 Task: Create new Company, with domain: 'yamaha.com' and type: 'Prospect'. Add new contact for this company, with mail Id: 'Michael34Kapoor@yamaha.com', First Name: Michael, Last name:  Kapoor, Job Title: 'Customer Service Representative', Phone Number: '(408) 555-8904'. Change life cycle stage to  Lead and lead status to  Open. Logged in from softage.1@softage.net
Action: Mouse moved to (95, 63)
Screenshot: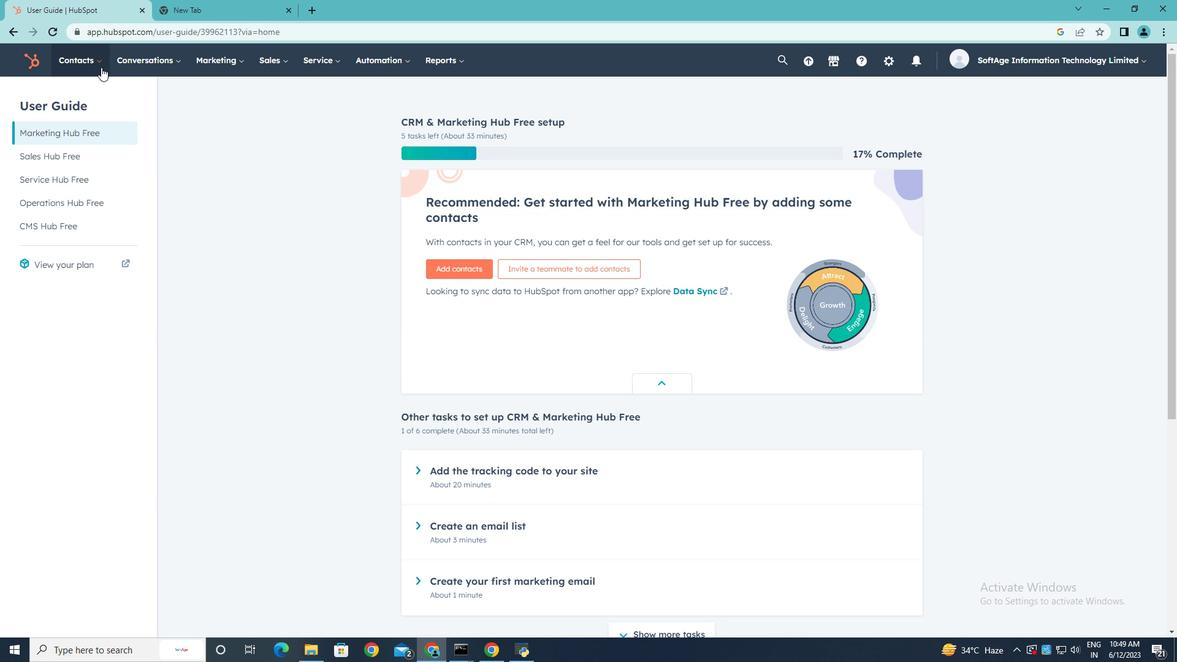 
Action: Mouse pressed left at (95, 63)
Screenshot: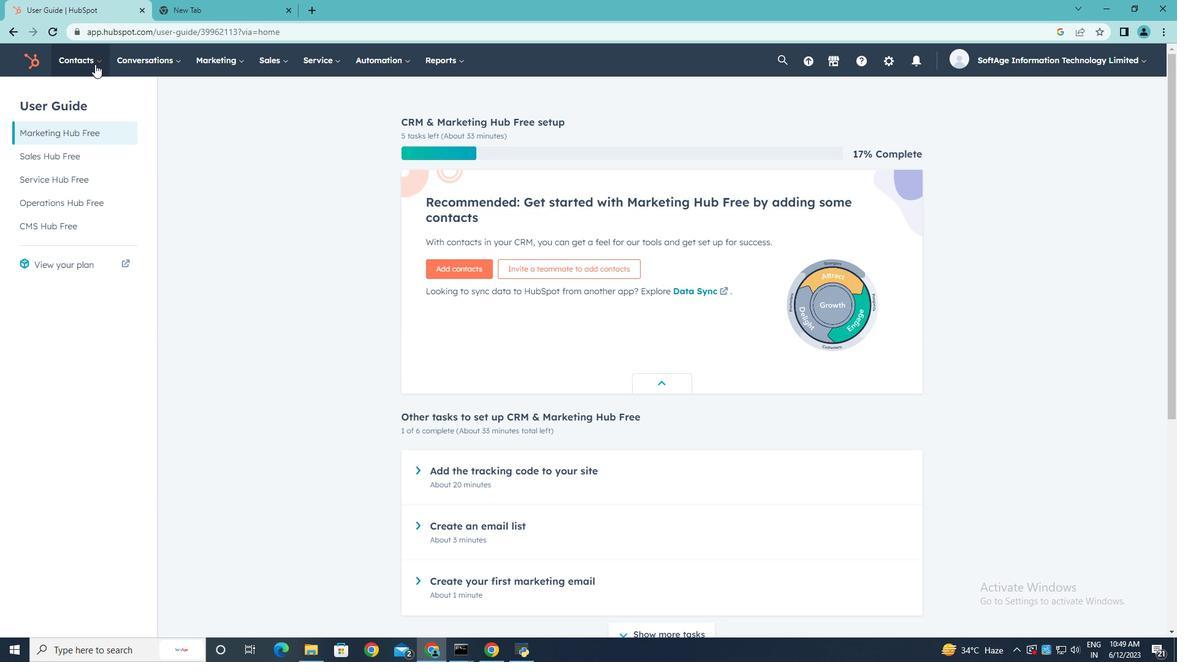 
Action: Mouse moved to (104, 121)
Screenshot: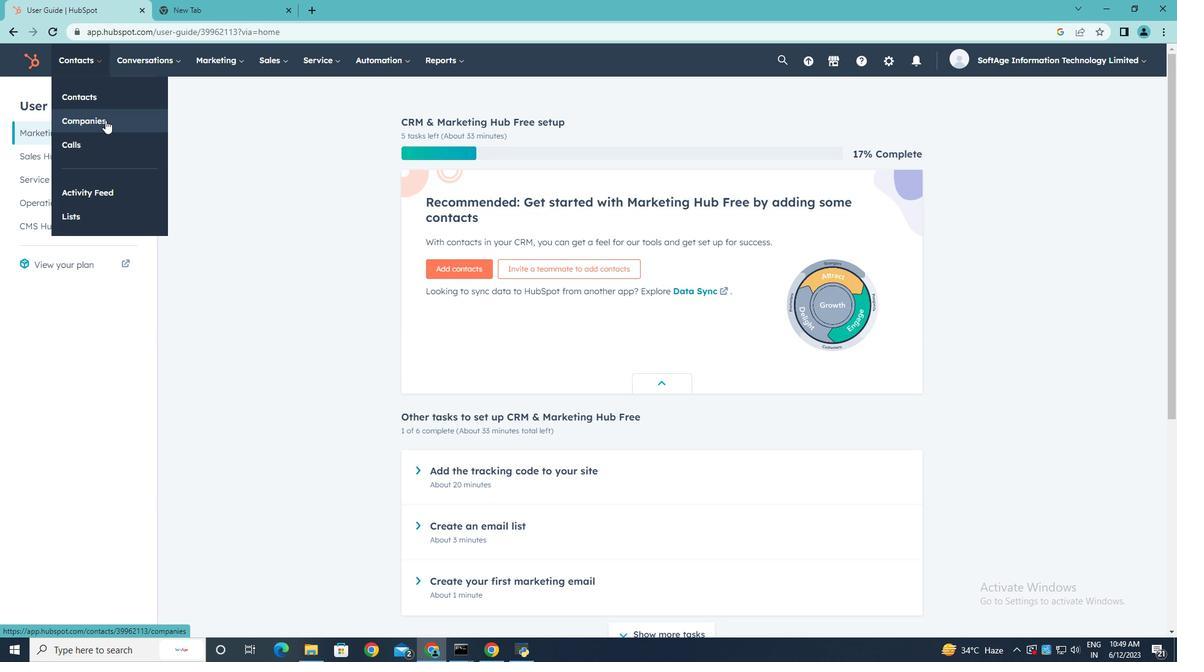 
Action: Mouse pressed left at (104, 121)
Screenshot: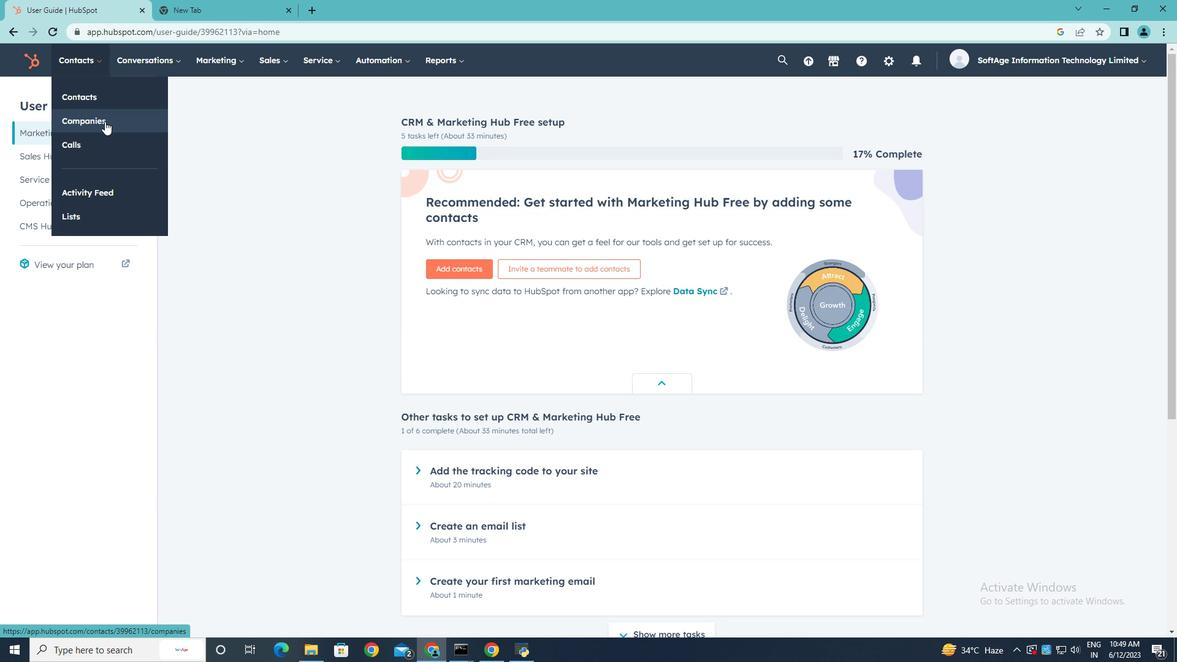 
Action: Mouse moved to (1113, 102)
Screenshot: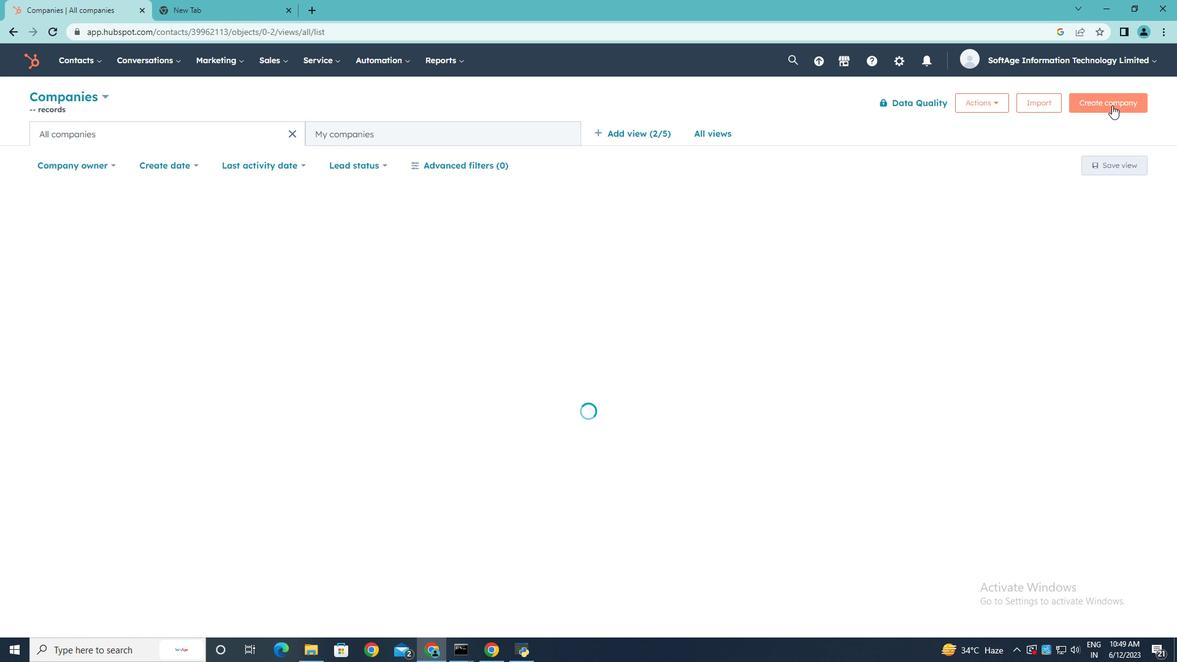 
Action: Mouse pressed left at (1113, 102)
Screenshot: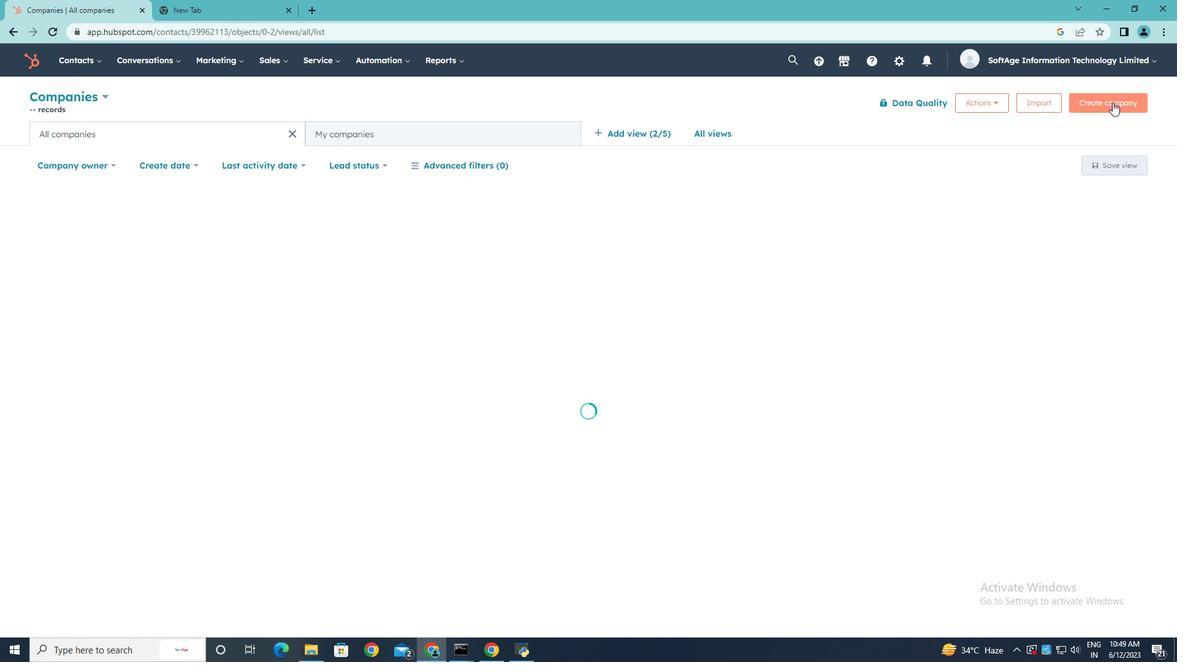 
Action: Mouse moved to (885, 155)
Screenshot: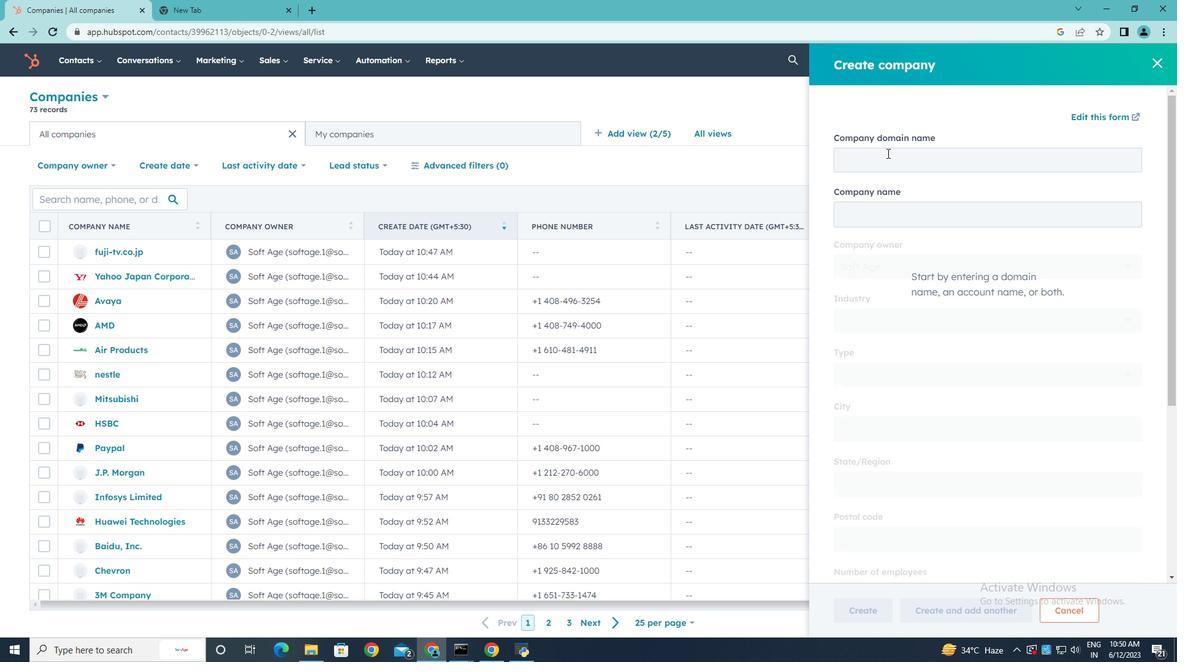 
Action: Mouse pressed left at (885, 155)
Screenshot: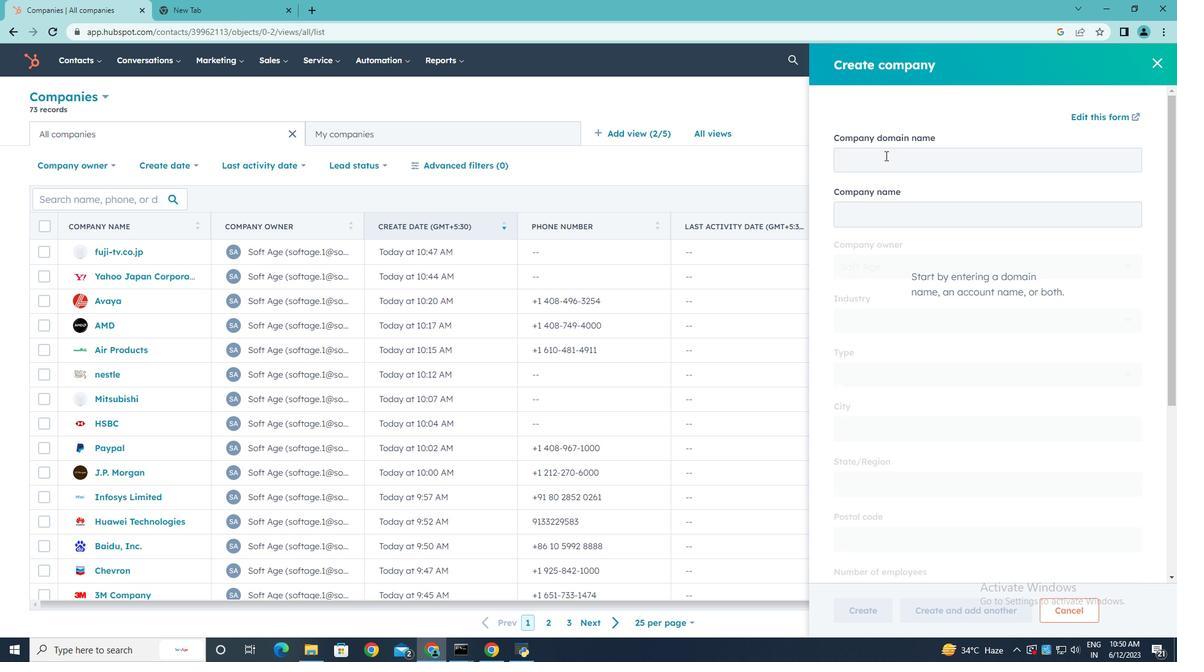 
Action: Key pressed yamaha.com
Screenshot: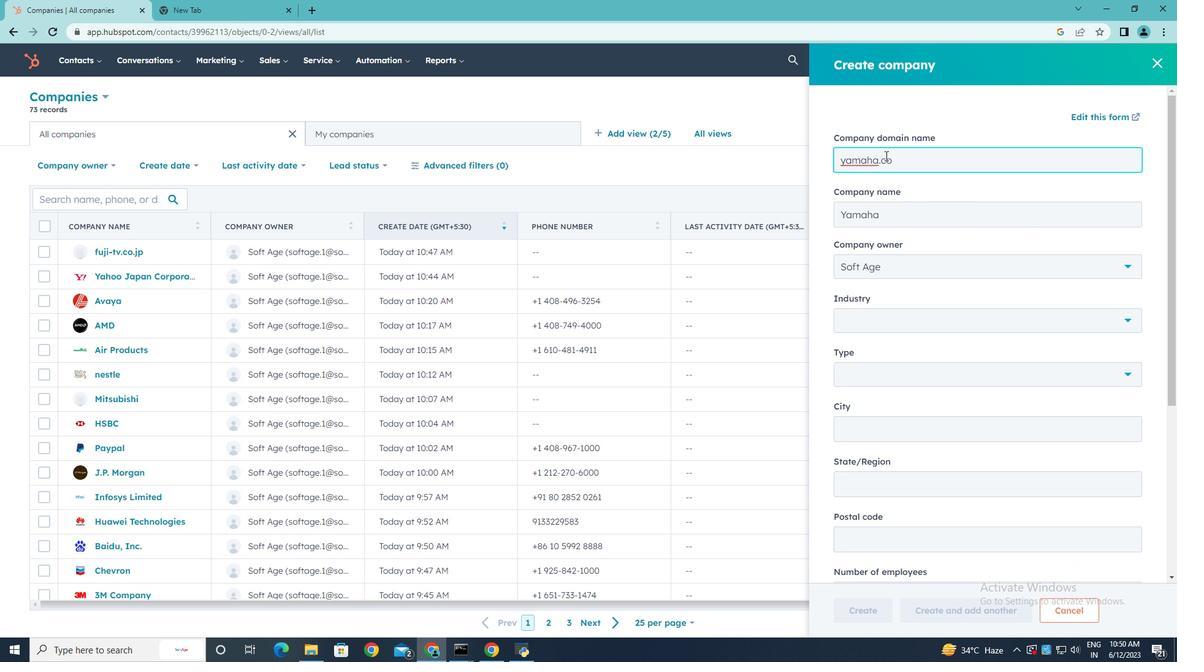 
Action: Mouse moved to (1049, 333)
Screenshot: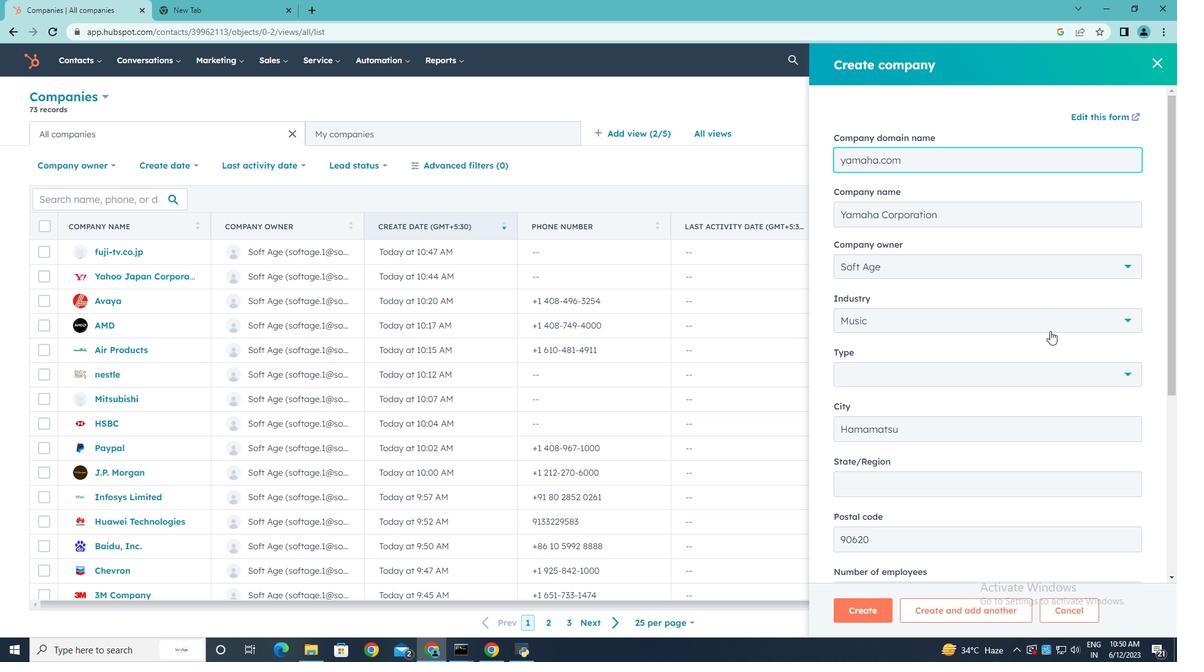
Action: Mouse scrolled (1049, 333) with delta (0, 0)
Screenshot: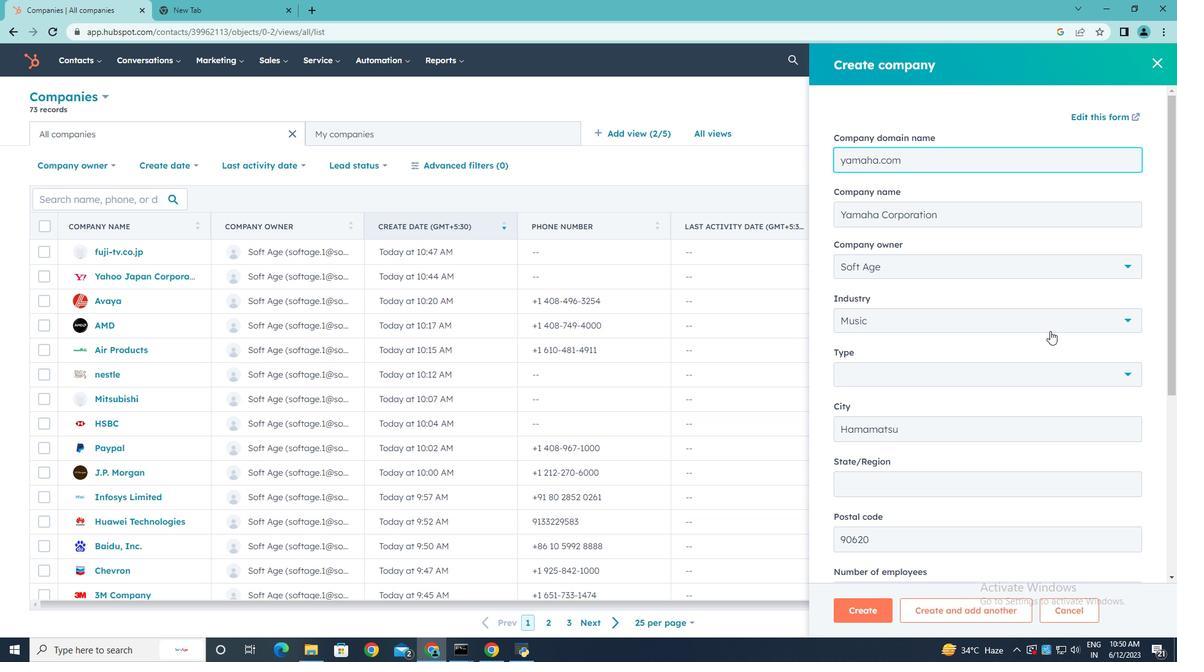 
Action: Mouse scrolled (1049, 333) with delta (0, 0)
Screenshot: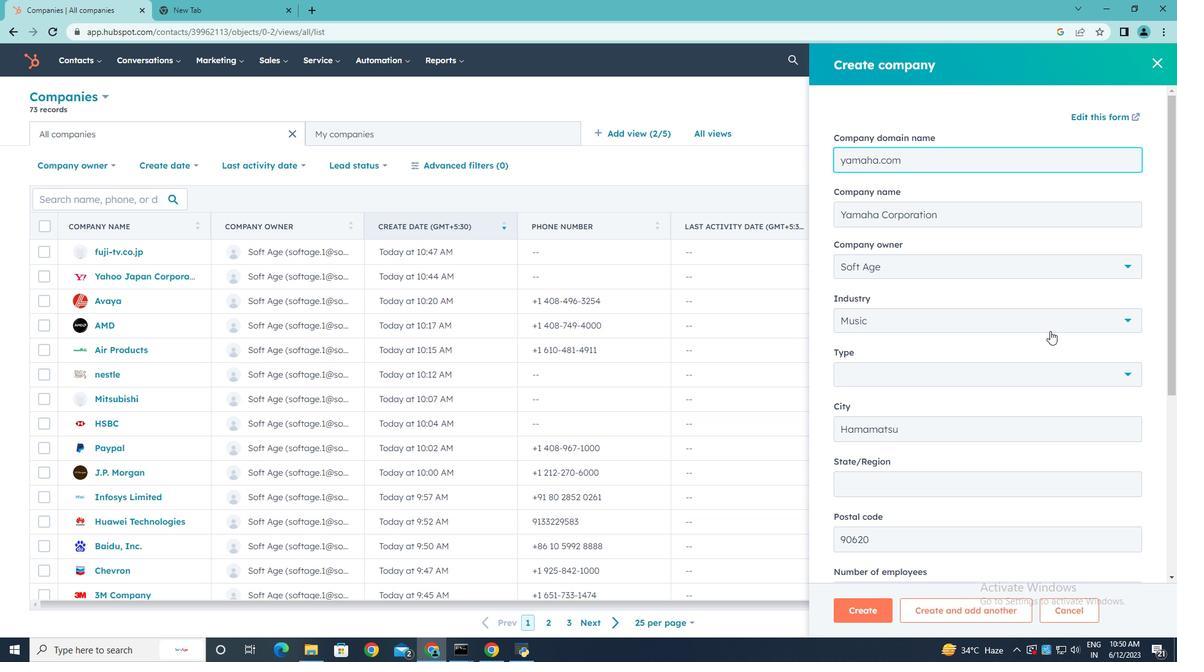 
Action: Mouse moved to (1127, 255)
Screenshot: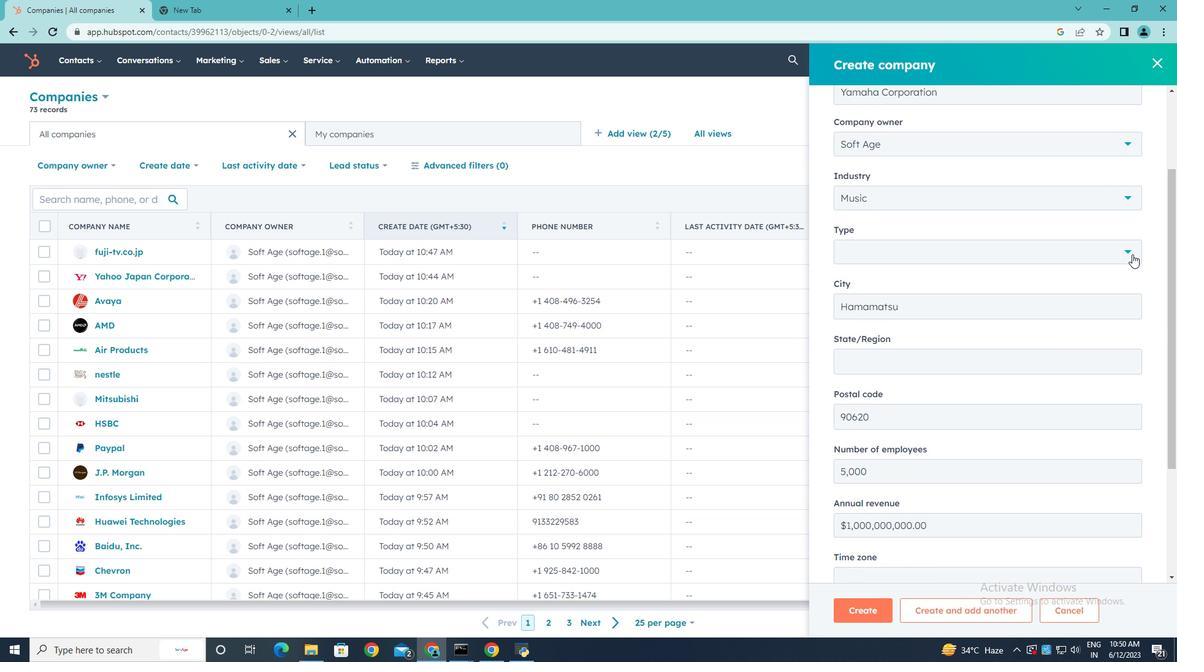 
Action: Mouse pressed left at (1127, 255)
Screenshot: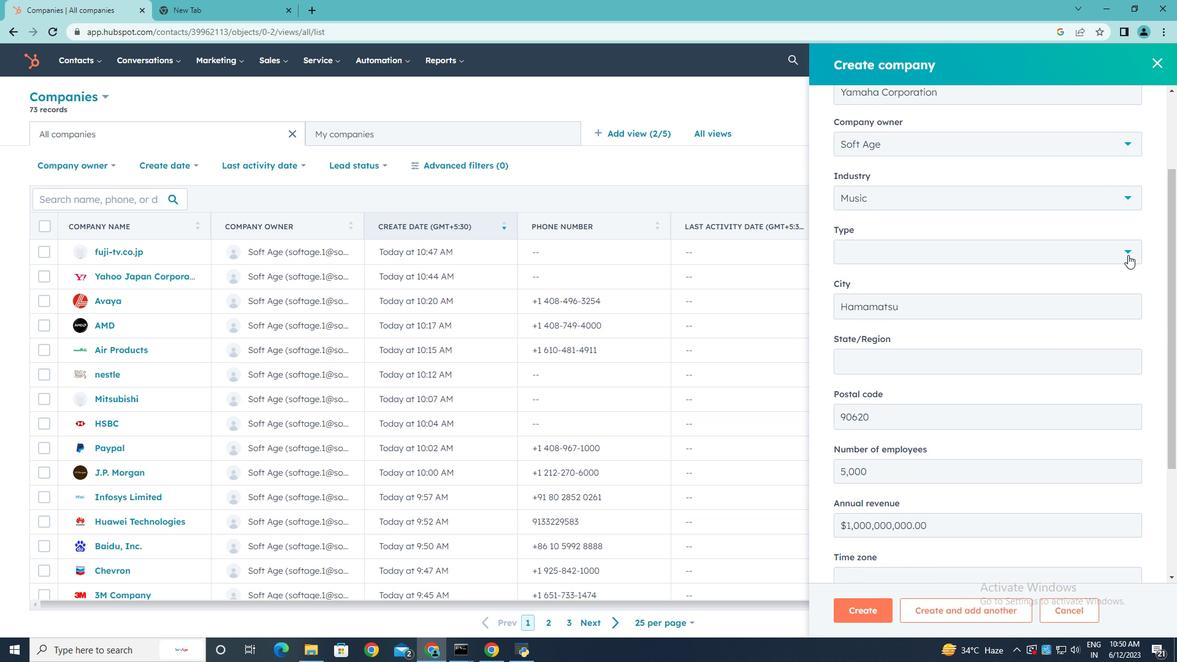
Action: Mouse moved to (1048, 309)
Screenshot: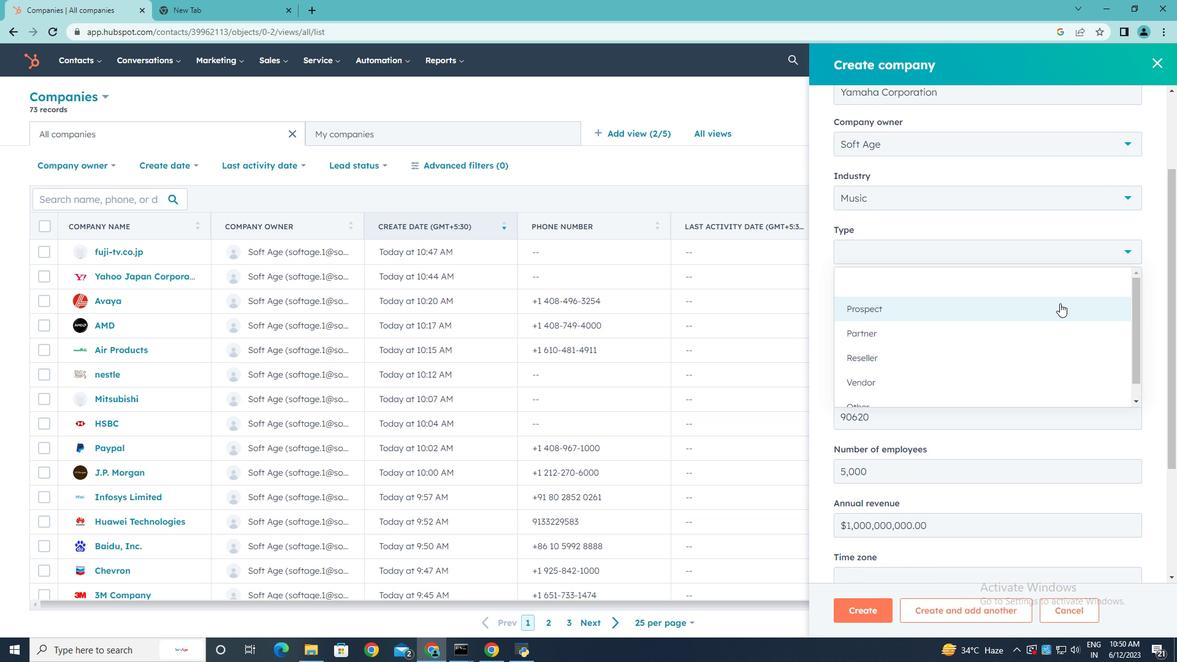 
Action: Mouse pressed left at (1048, 309)
Screenshot: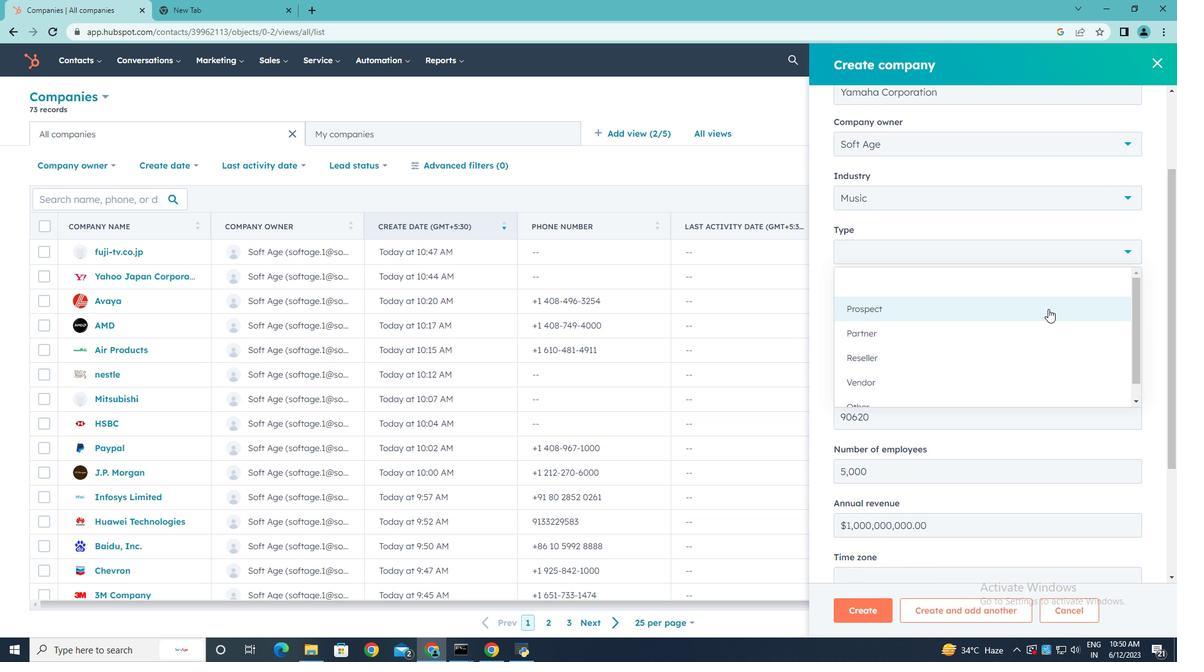 
Action: Mouse scrolled (1048, 308) with delta (0, 0)
Screenshot: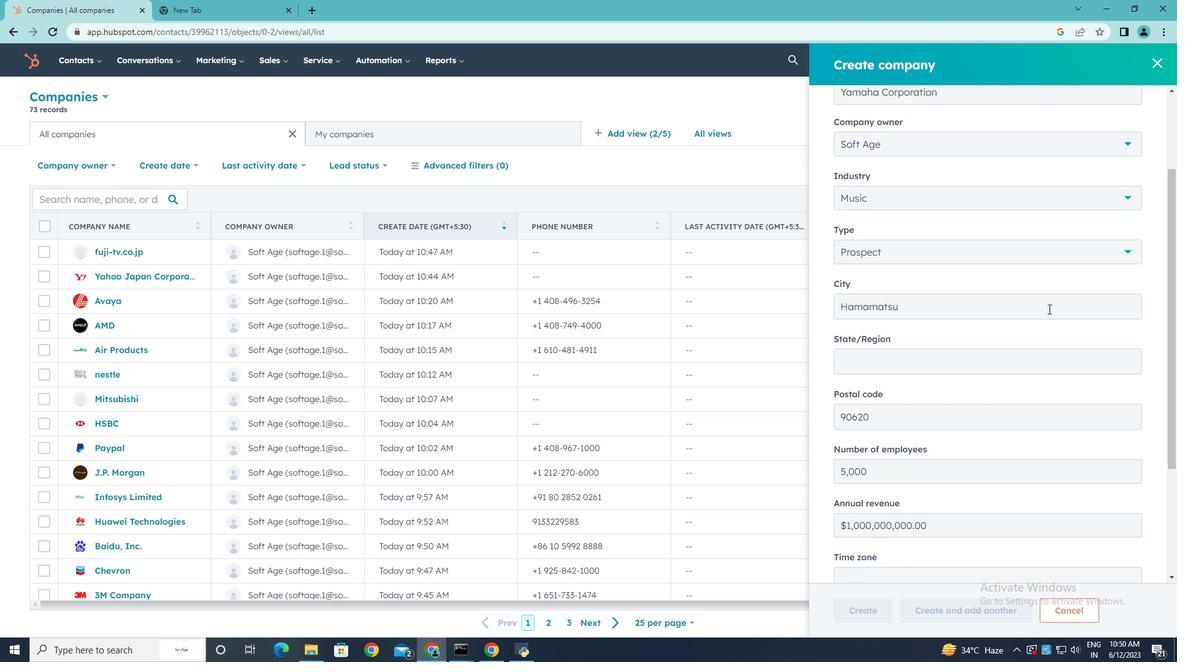 
Action: Mouse scrolled (1048, 308) with delta (0, 0)
Screenshot: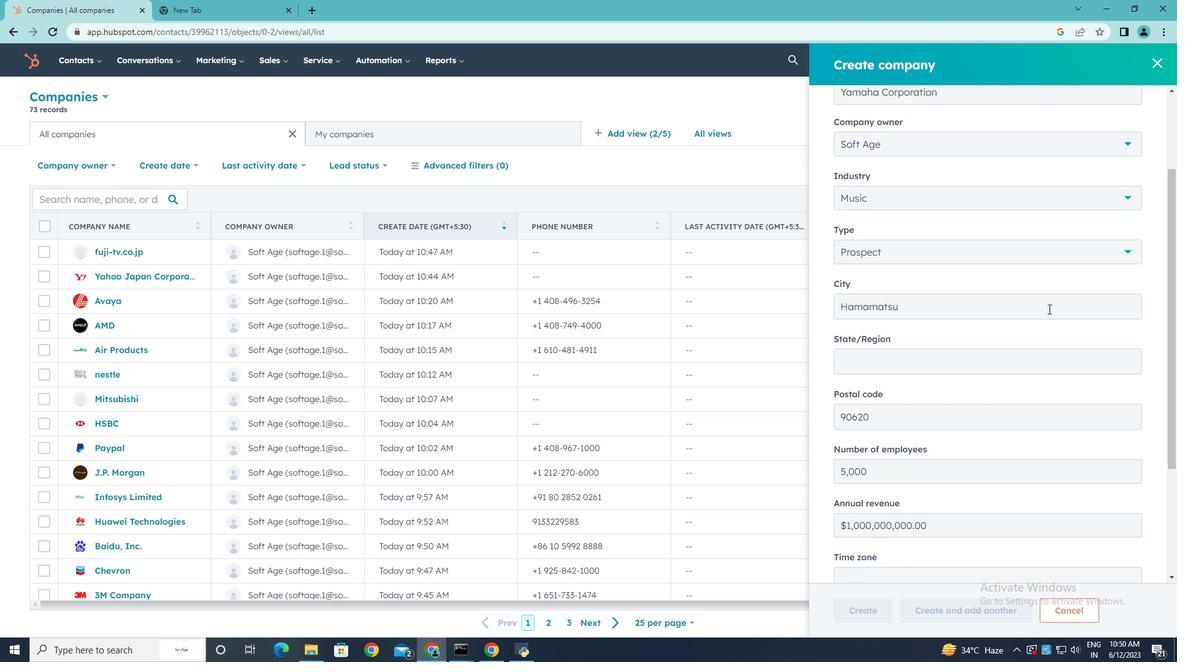
Action: Mouse scrolled (1048, 308) with delta (0, 0)
Screenshot: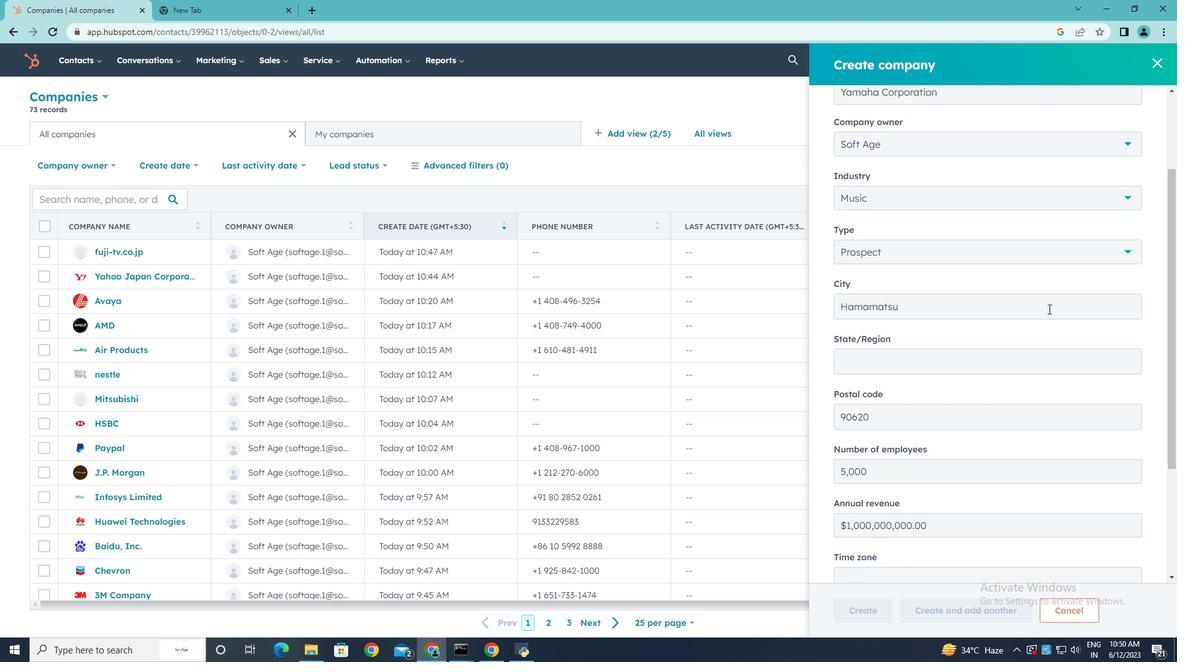 
Action: Mouse scrolled (1048, 308) with delta (0, 0)
Screenshot: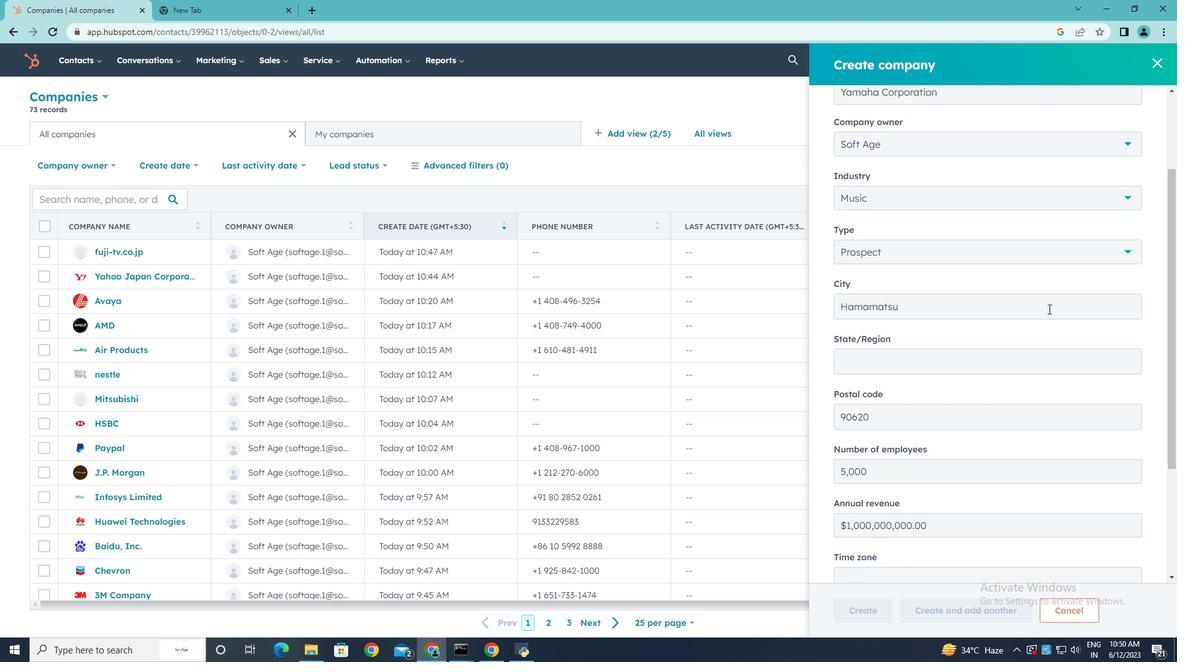 
Action: Mouse scrolled (1048, 308) with delta (0, 0)
Screenshot: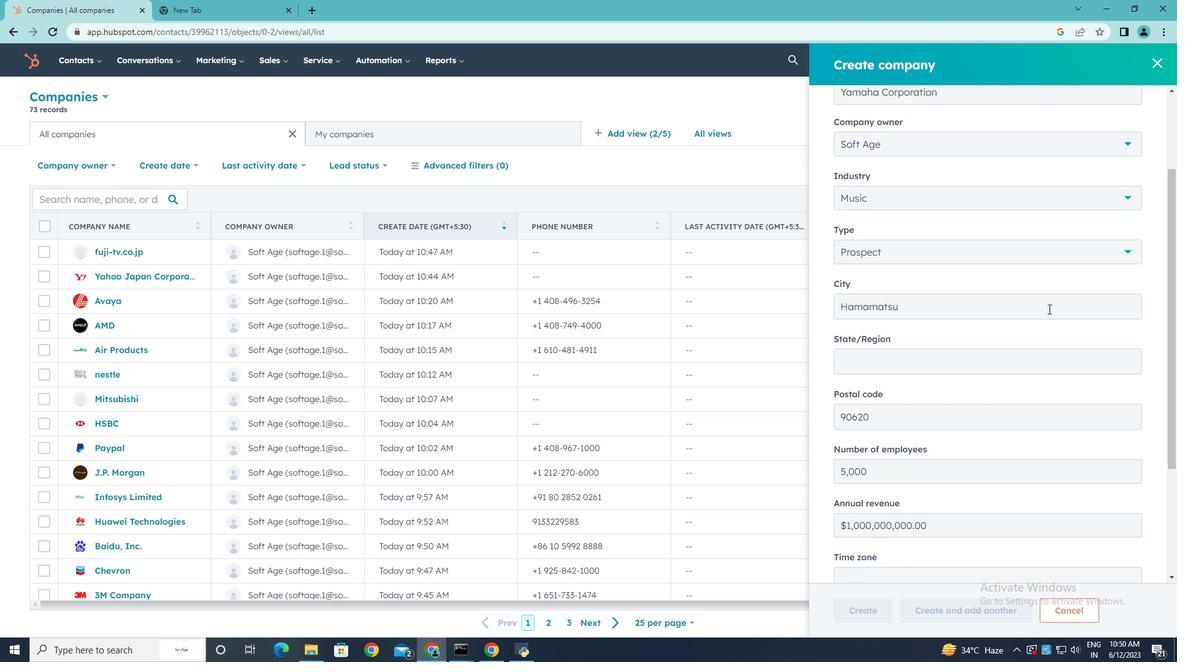 
Action: Mouse moved to (866, 609)
Screenshot: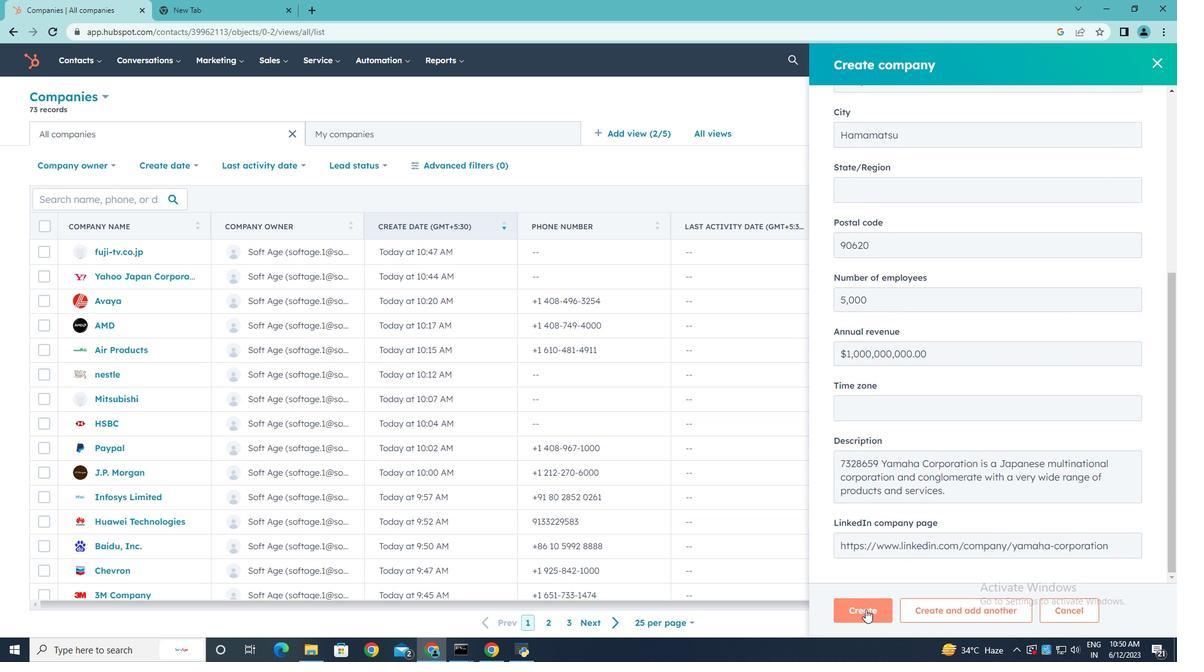 
Action: Mouse pressed left at (866, 609)
Screenshot: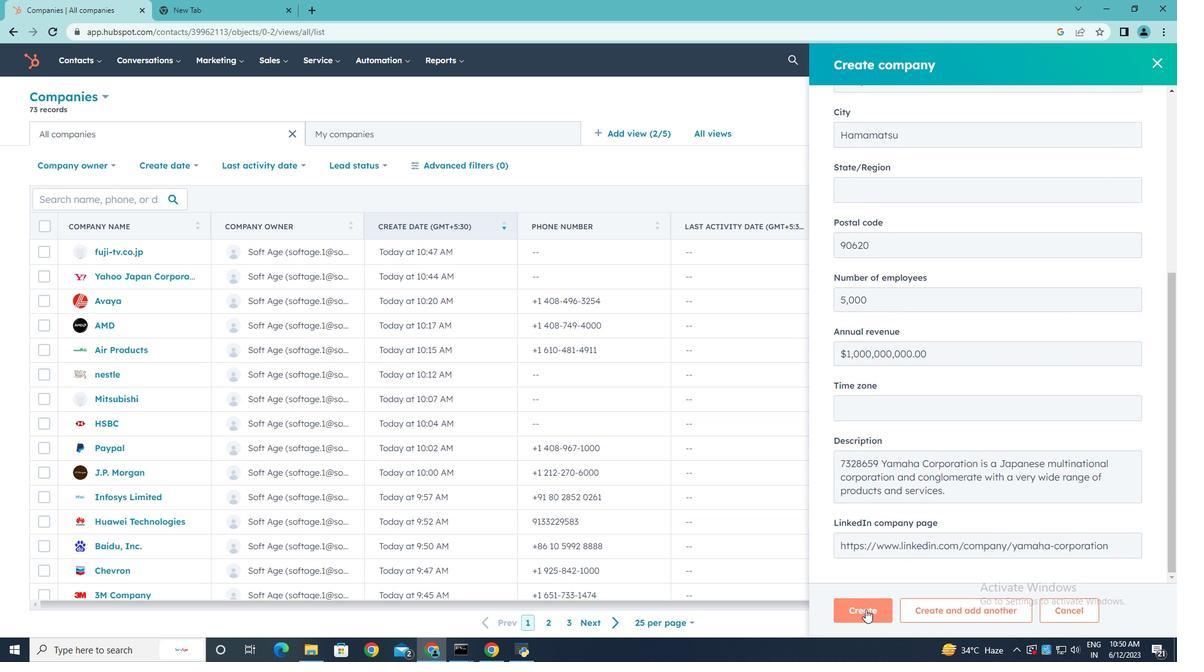 
Action: Mouse moved to (824, 397)
Screenshot: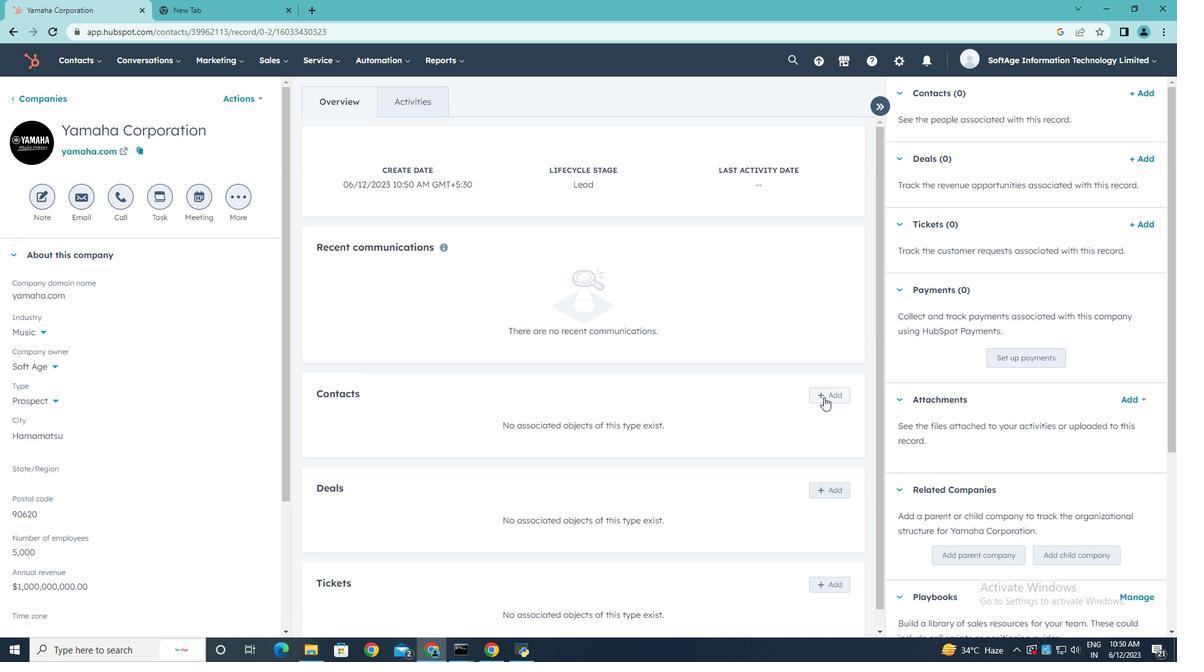 
Action: Mouse pressed left at (824, 397)
Screenshot: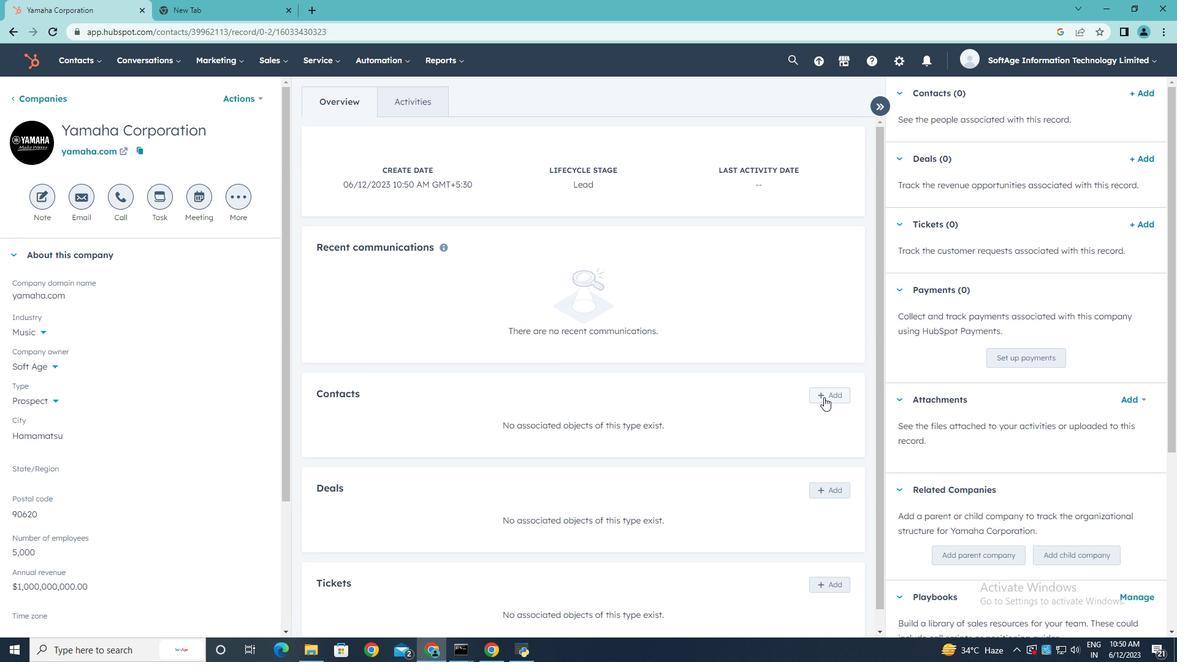 
Action: Mouse moved to (902, 128)
Screenshot: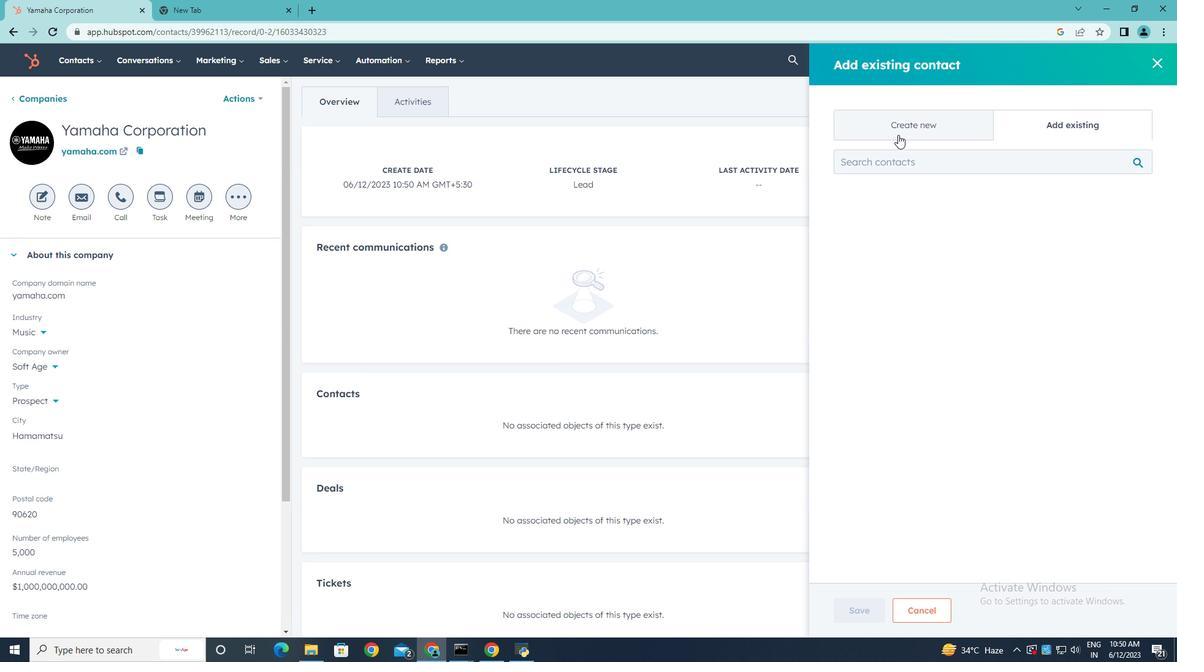 
Action: Mouse pressed left at (902, 128)
Screenshot: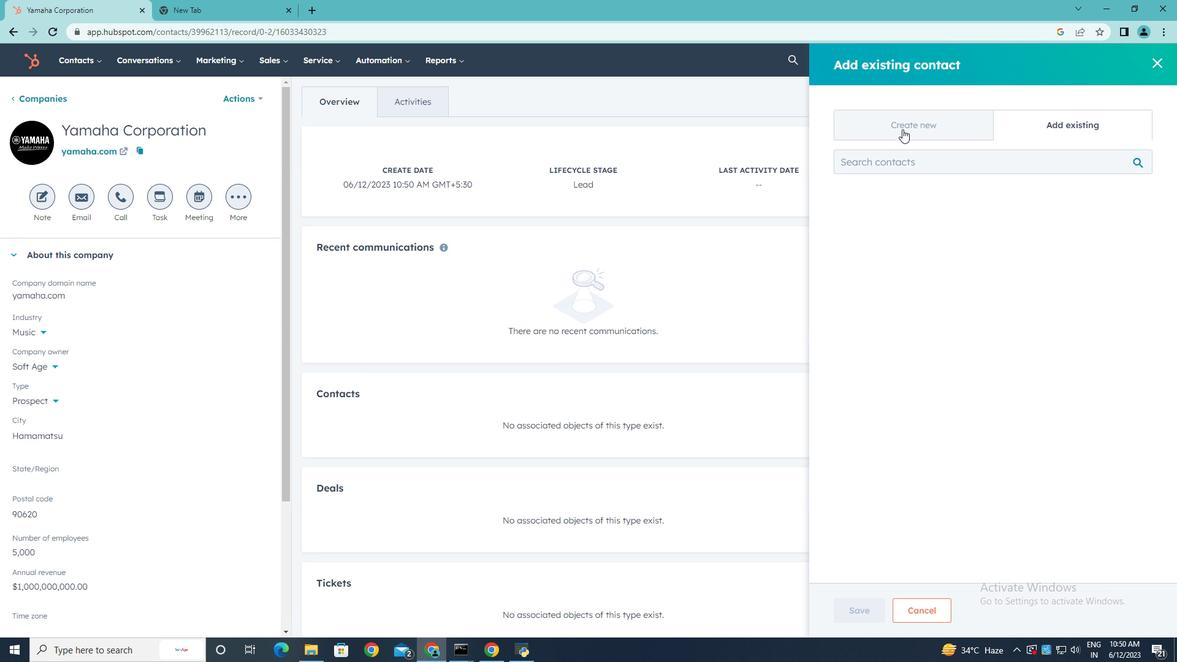 
Action: Mouse moved to (891, 201)
Screenshot: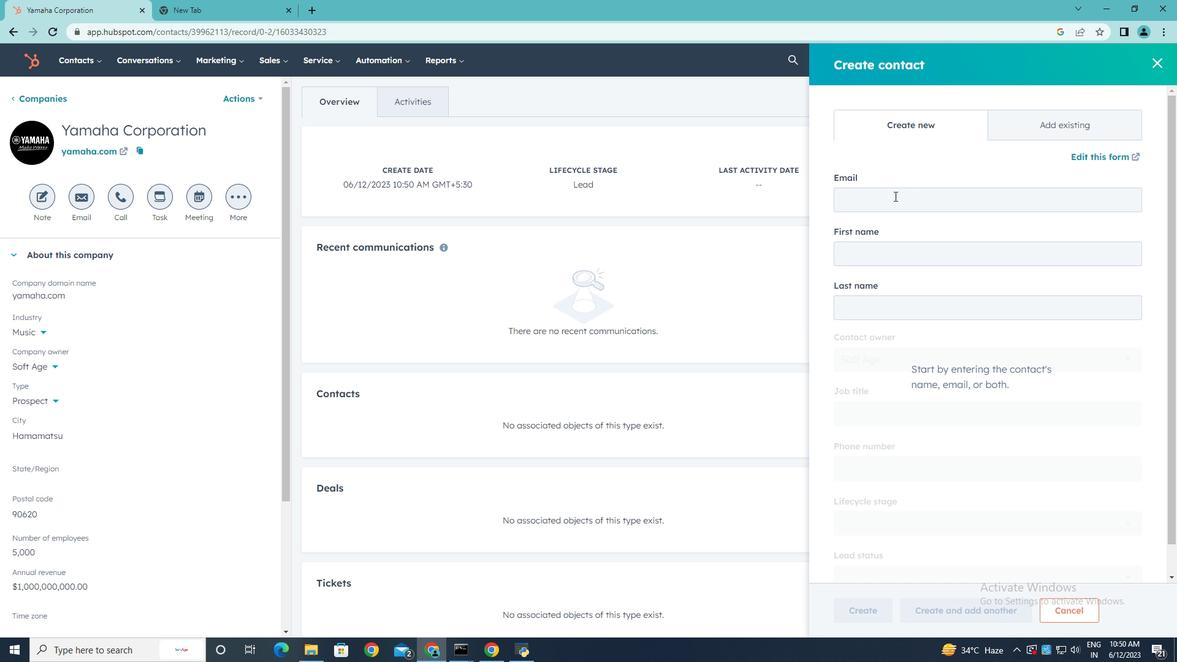 
Action: Mouse pressed left at (891, 201)
Screenshot: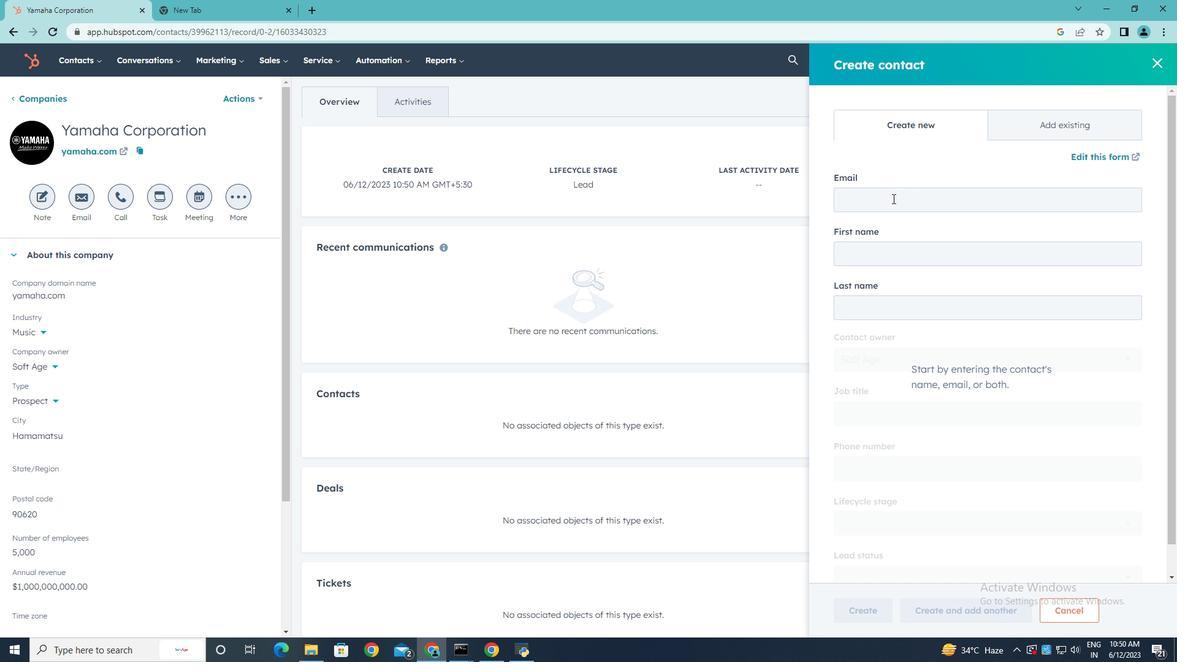 
Action: Key pressed <Key.shift>Michael
Screenshot: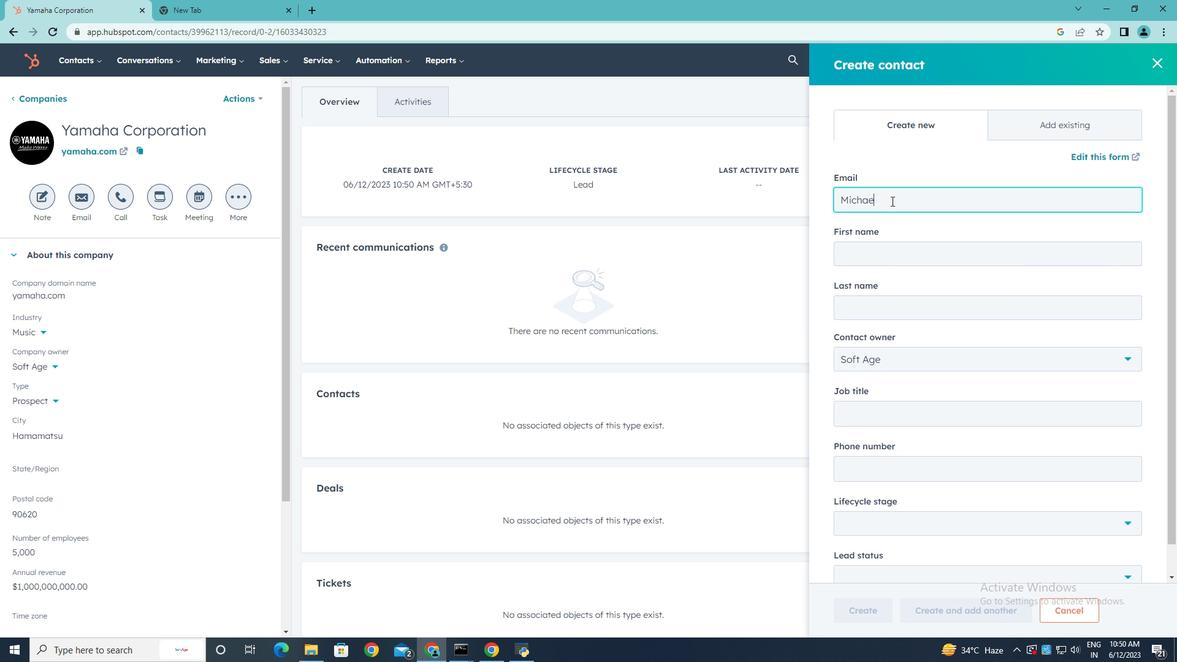 
Action: Mouse moved to (1023, 239)
Screenshot: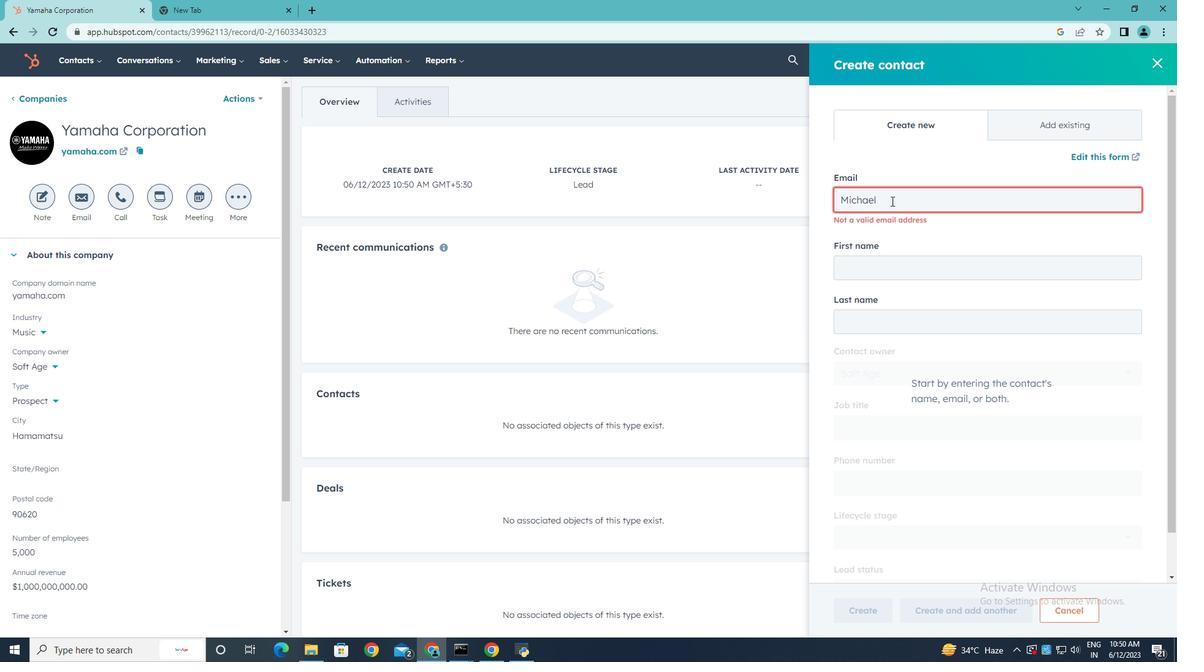 
Action: Key pressed 34<Key.shift>Kapoor<Key.shift>@yaha<Key.backspace><Key.backspace>maha.com
Screenshot: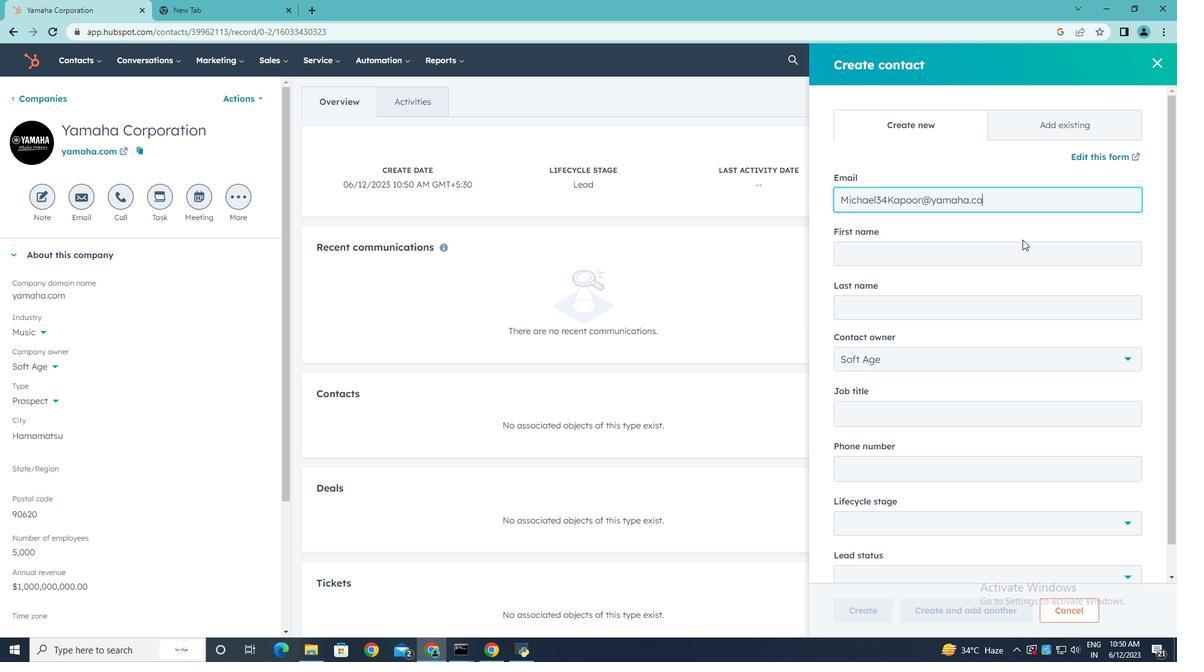 
Action: Mouse moved to (936, 259)
Screenshot: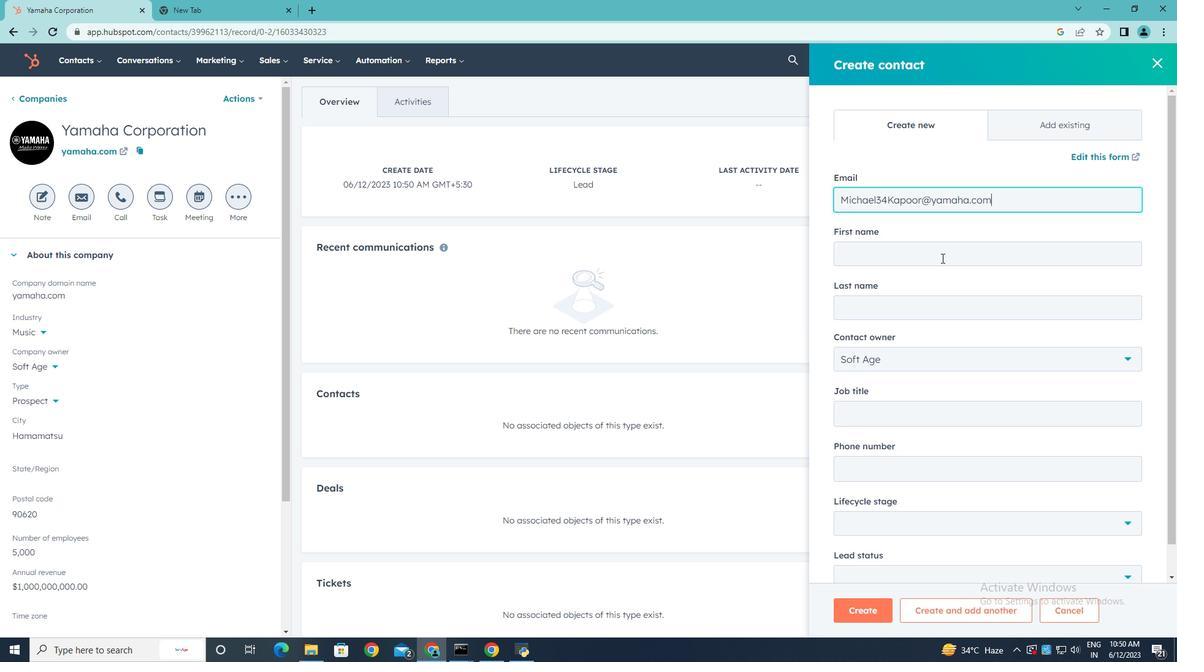 
Action: Mouse pressed left at (936, 259)
Screenshot: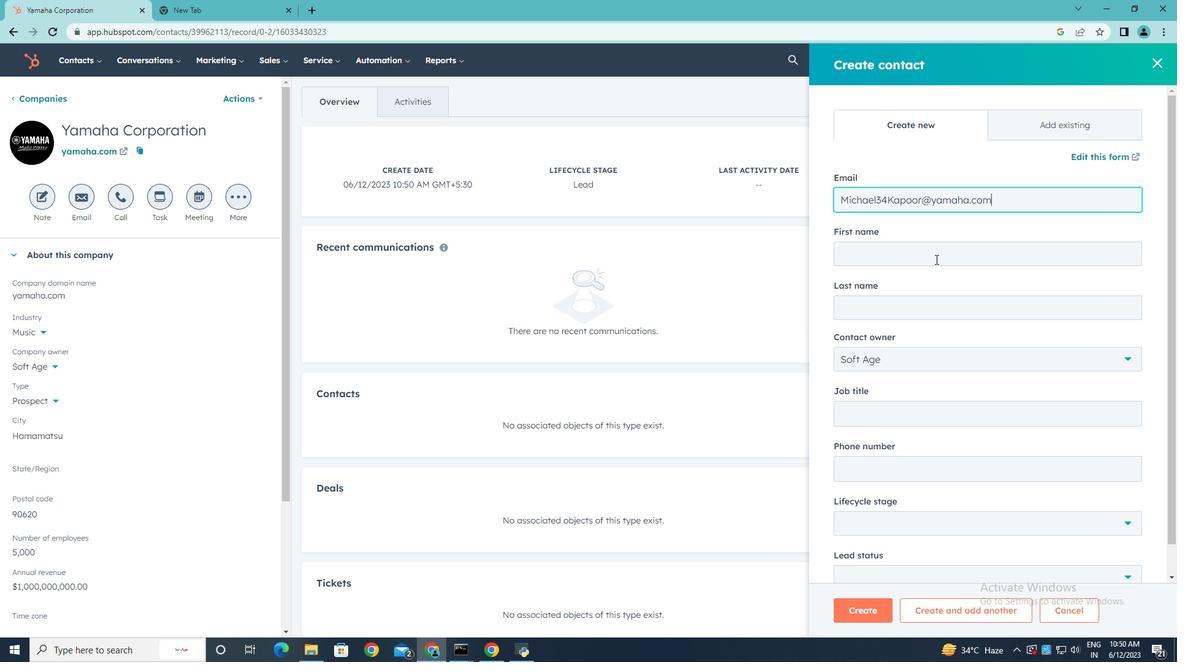 
Action: Key pressed <Key.shift>Michael
Screenshot: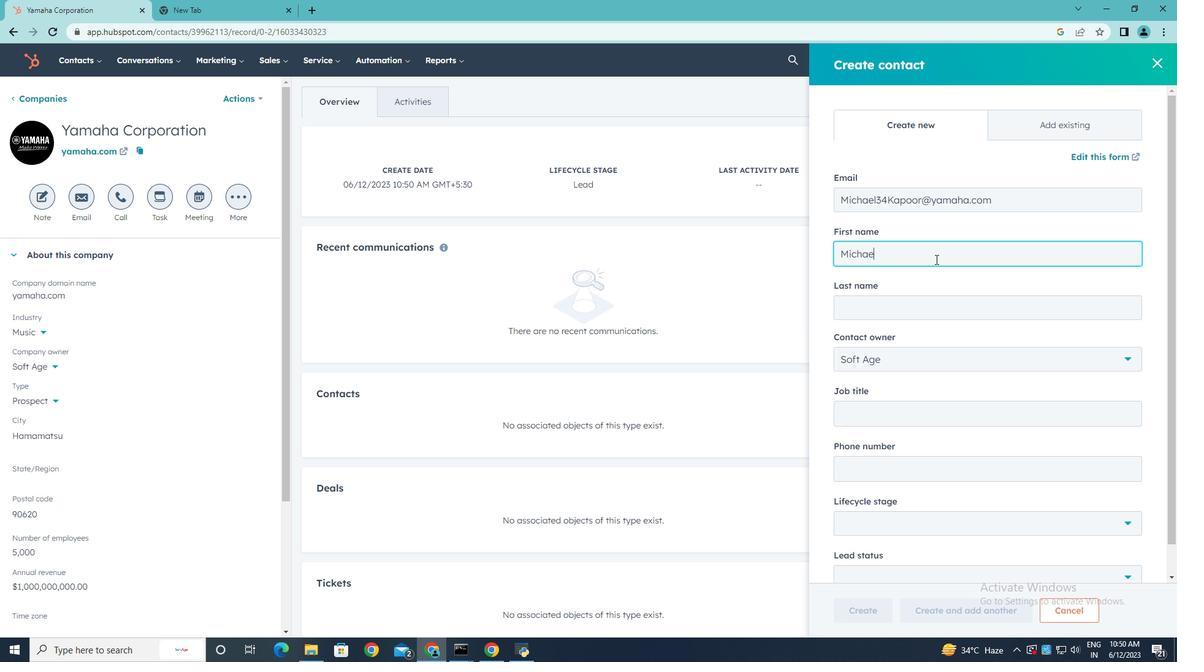 
Action: Mouse moved to (910, 302)
Screenshot: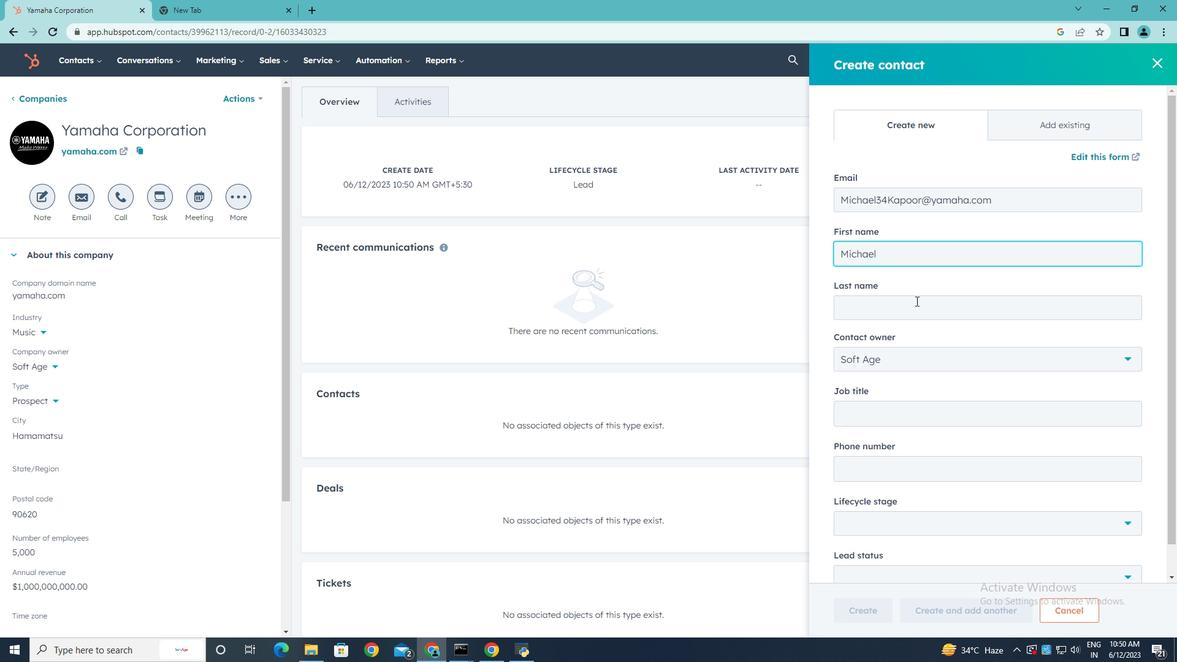 
Action: Mouse pressed left at (910, 302)
Screenshot: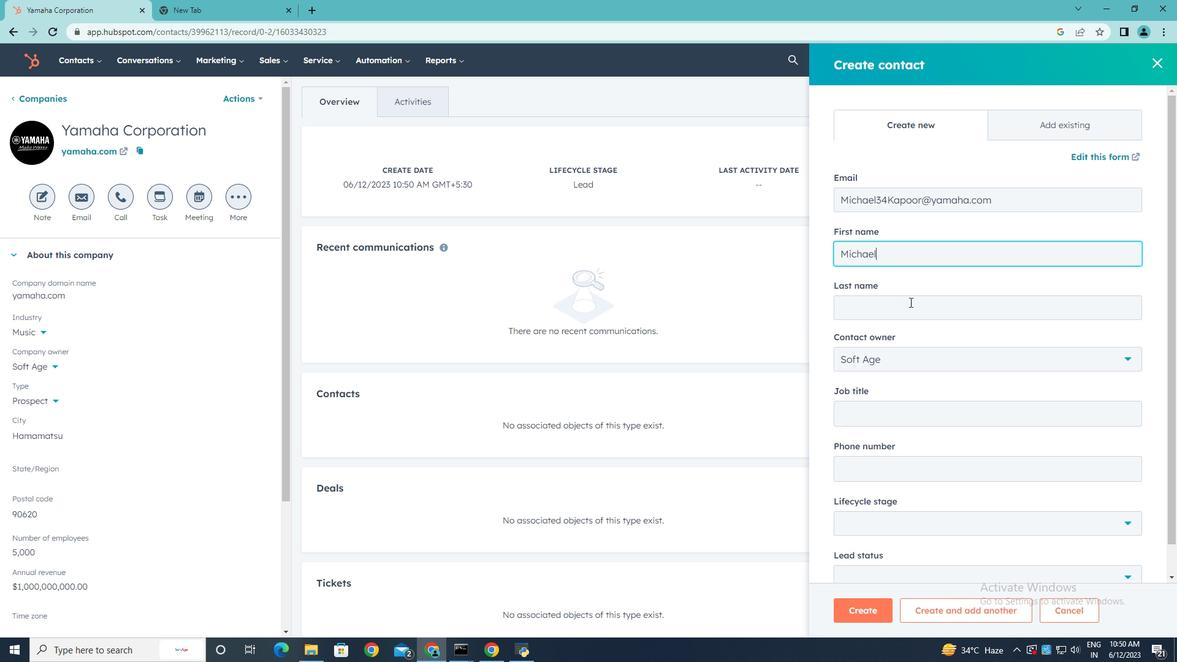 
Action: Key pressed <Key.shift>Kapoor
Screenshot: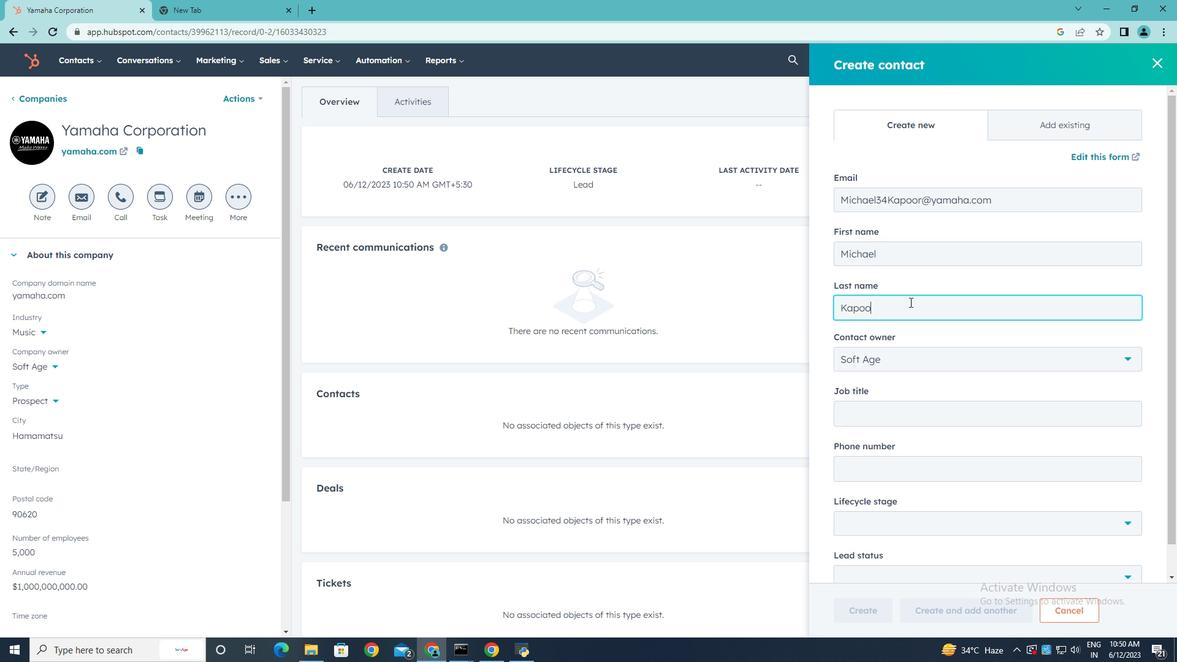 
Action: Mouse moved to (886, 414)
Screenshot: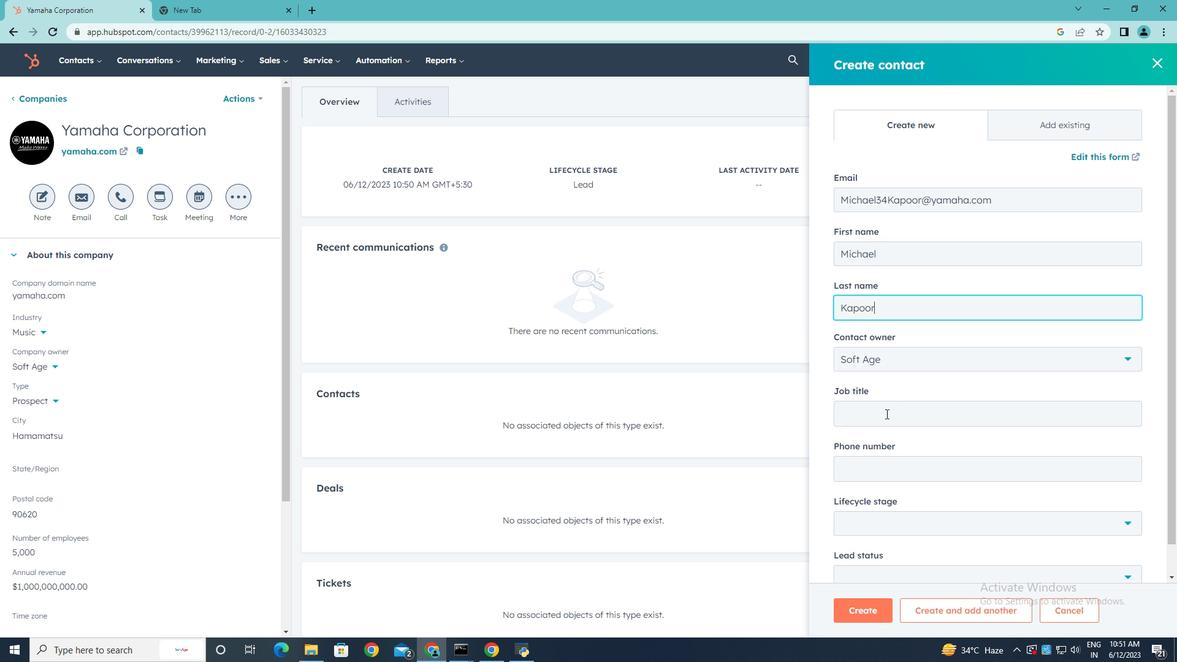 
Action: Mouse pressed left at (886, 414)
Screenshot: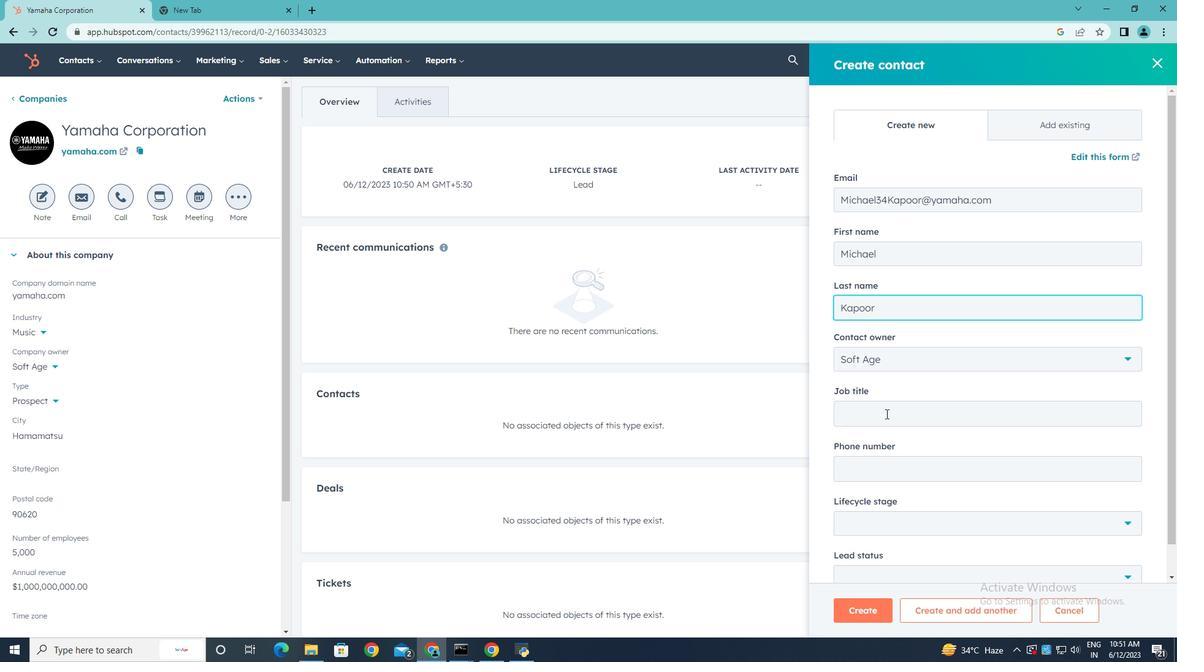 
Action: Key pressed <Key.shift>Customer
Screenshot: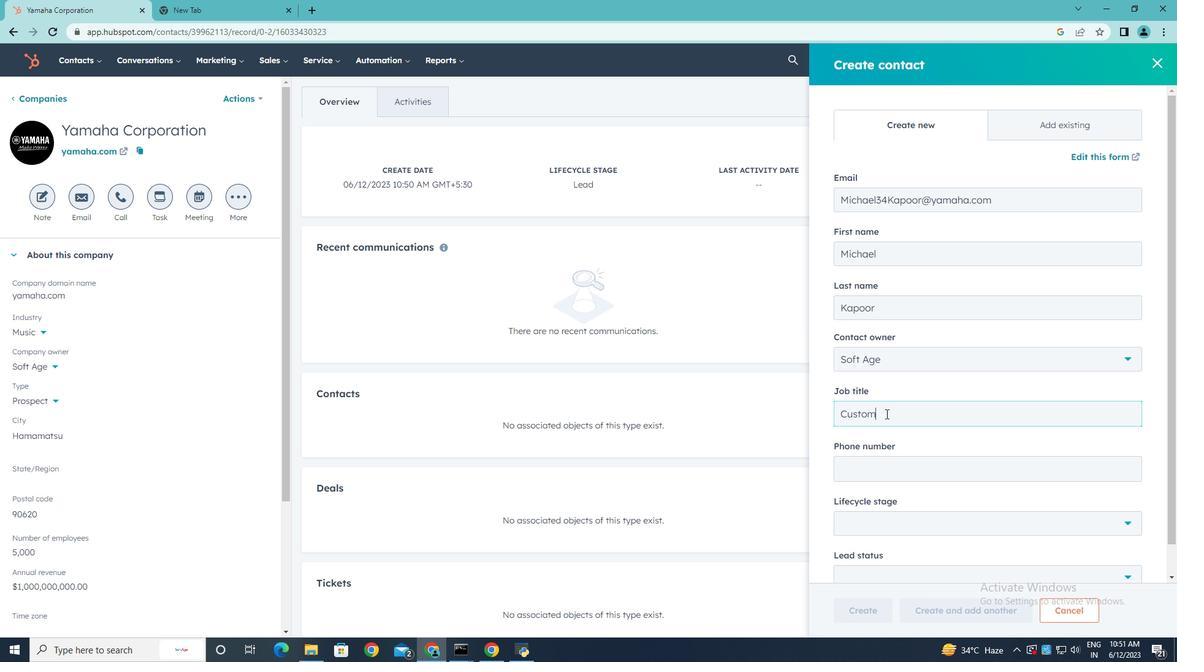 
Action: Mouse moved to (884, 414)
Screenshot: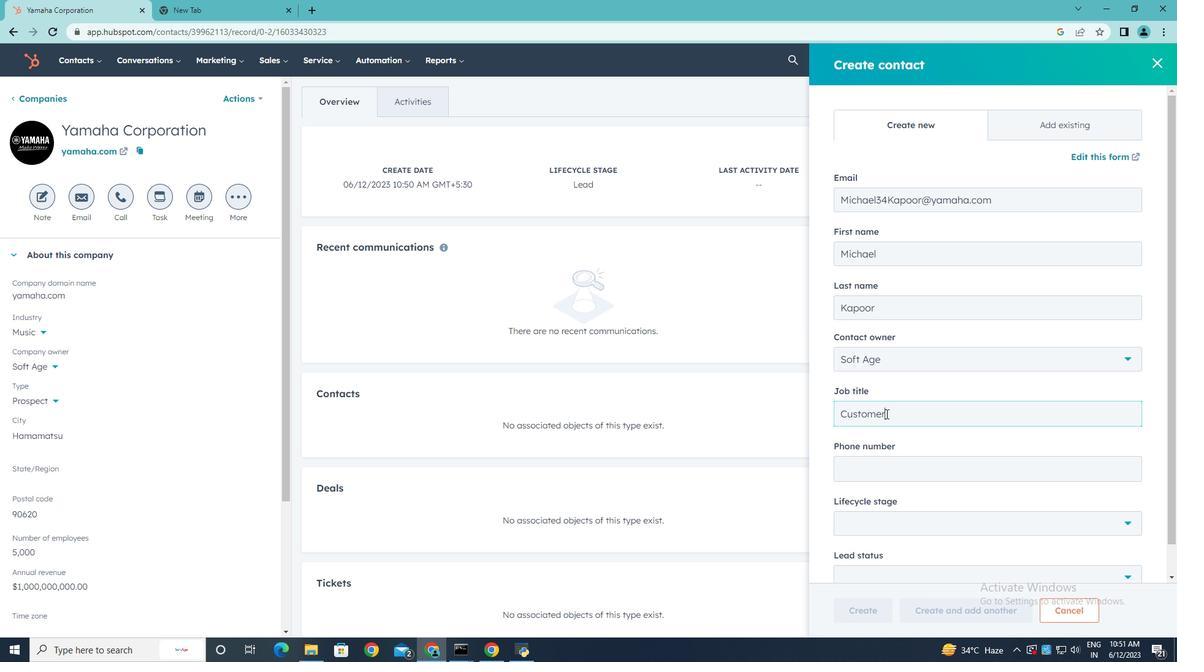 
Action: Key pressed <Key.space><Key.shift>Sr<Key.backspace>ervice
Screenshot: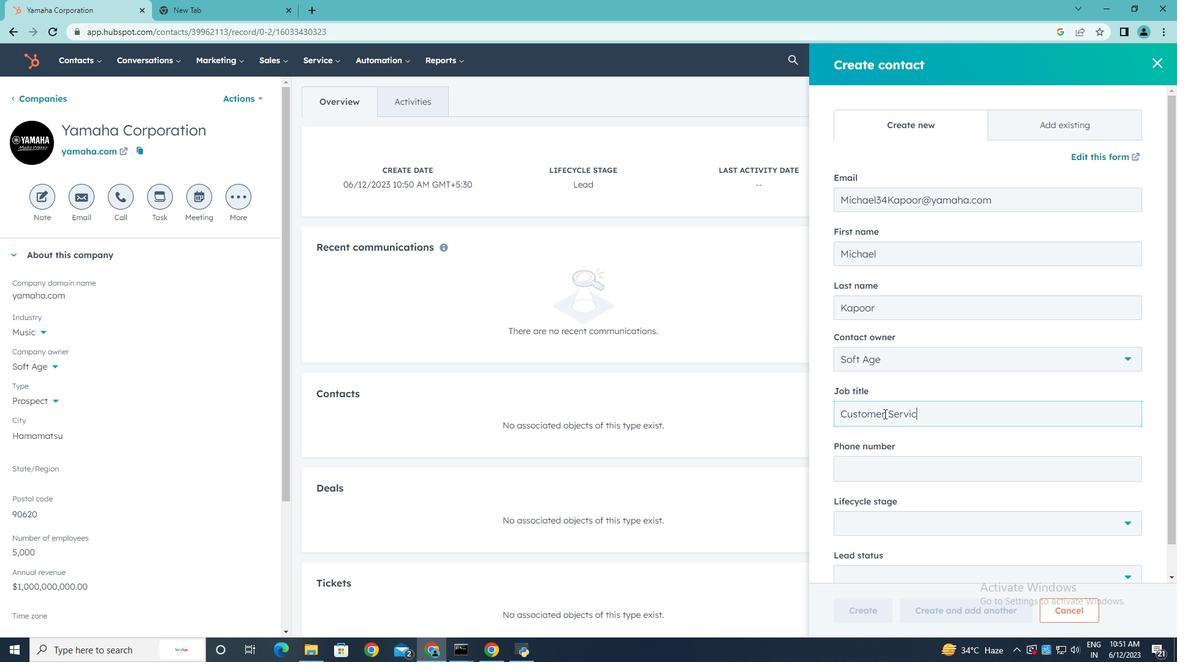 
Action: Mouse moved to (913, 474)
Screenshot: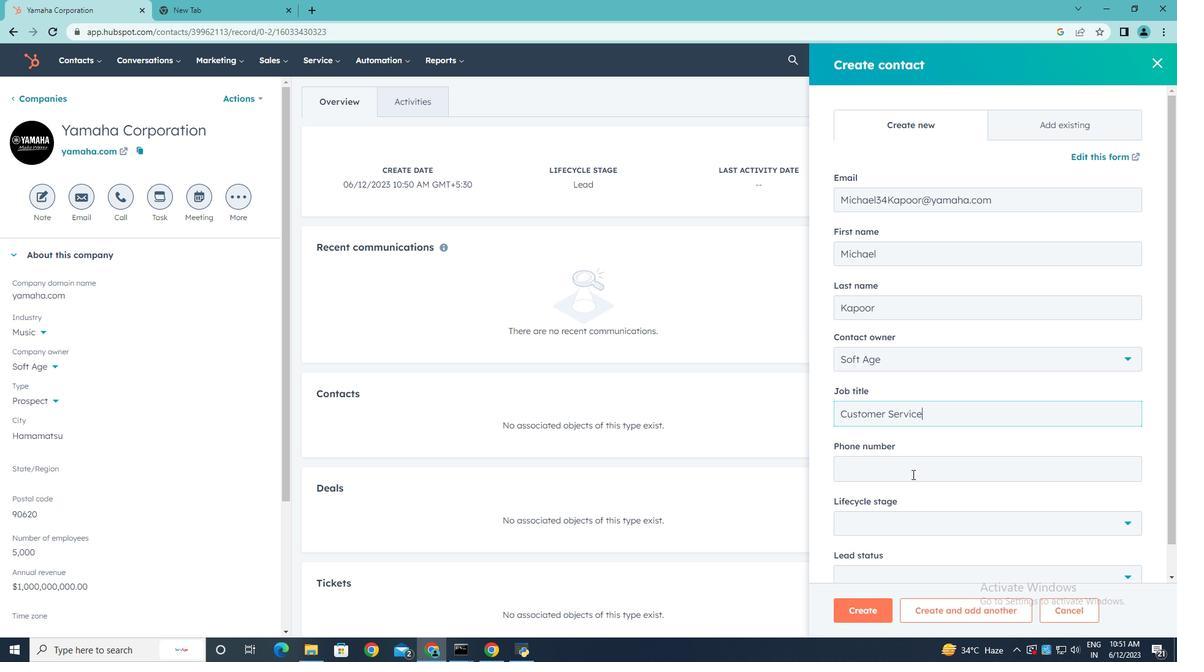 
Action: Mouse pressed left at (913, 474)
Screenshot: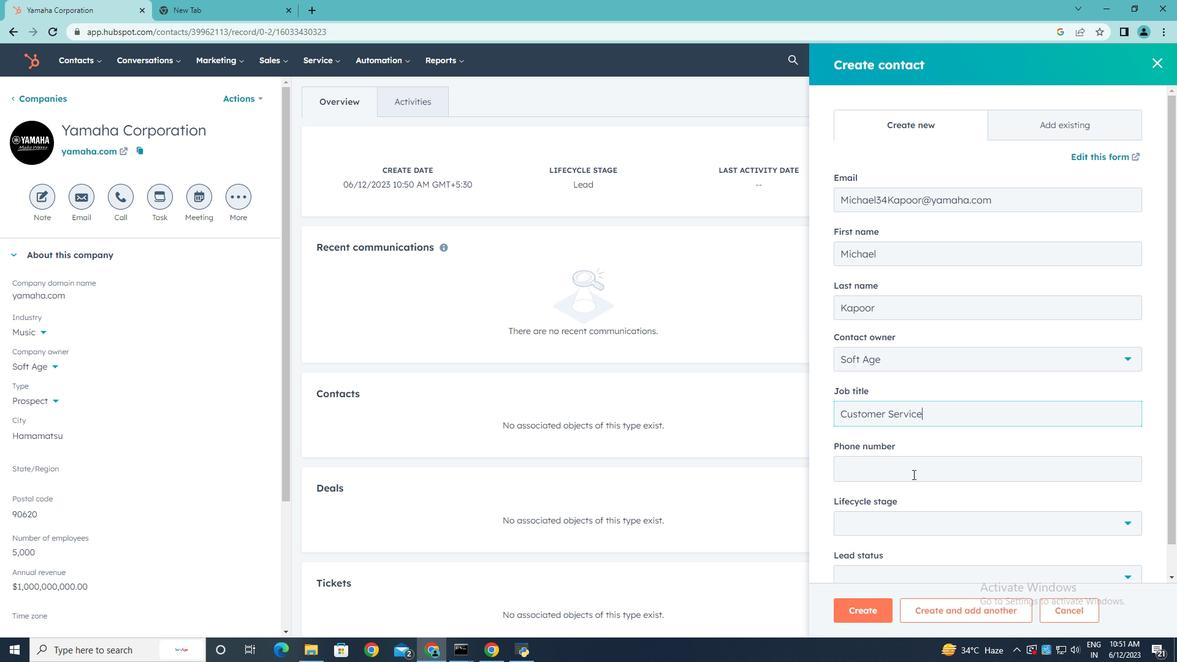 
Action: Key pressed 4085558904
Screenshot: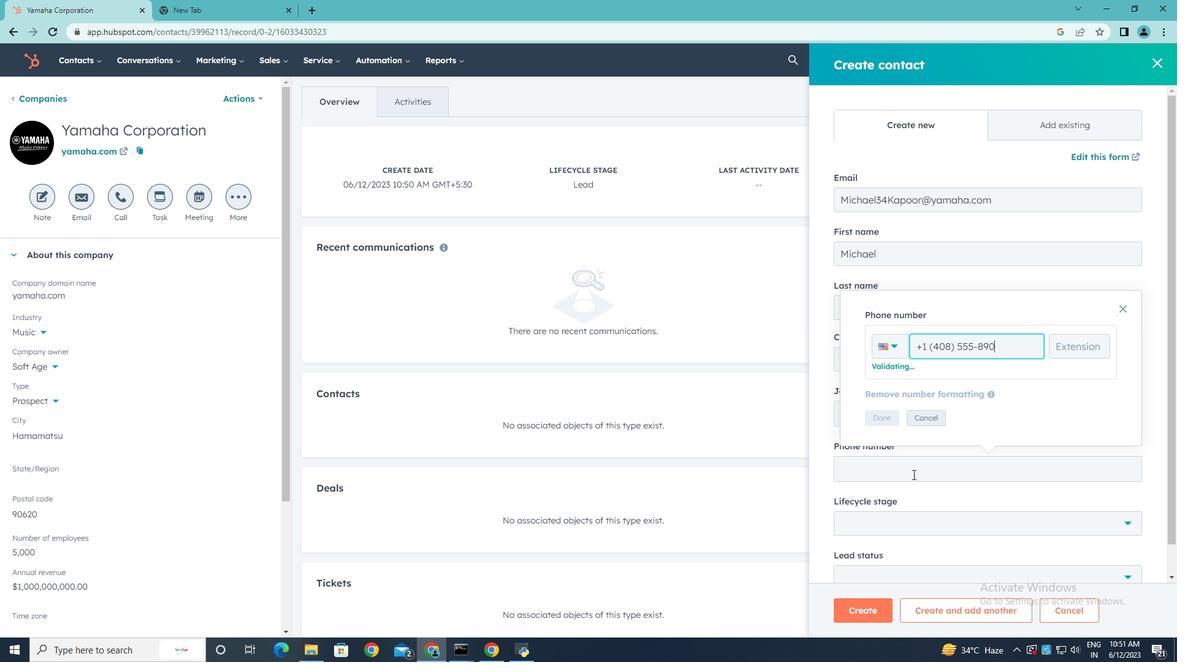 
Action: Mouse moved to (887, 420)
Screenshot: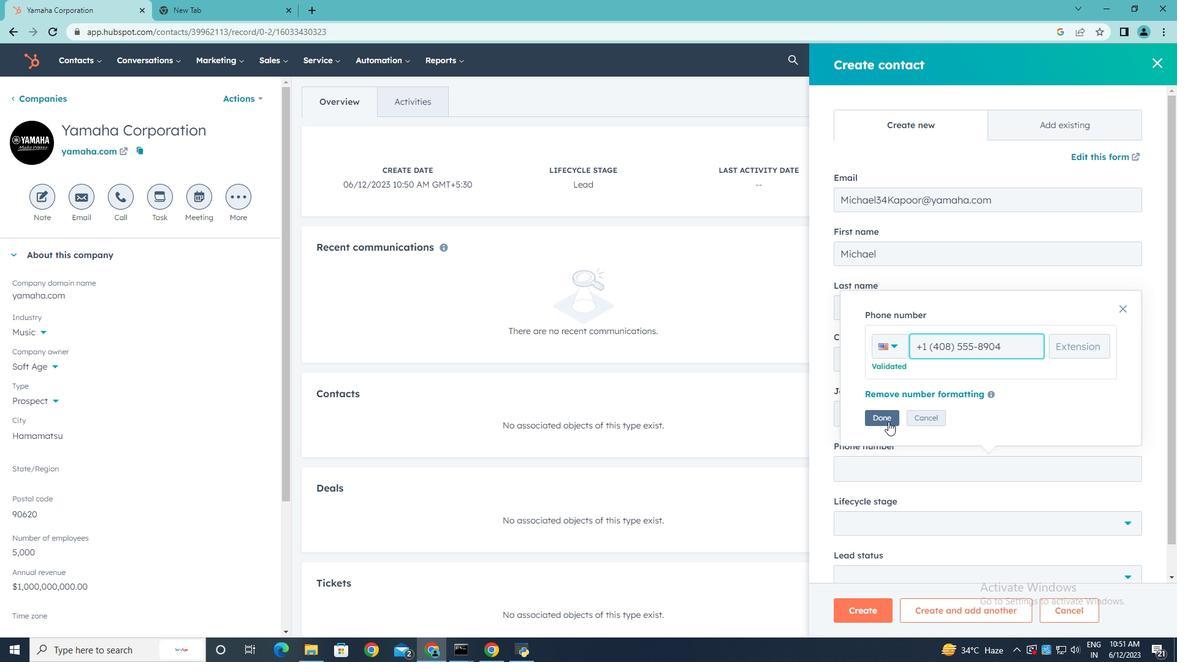
Action: Mouse pressed left at (887, 420)
Screenshot: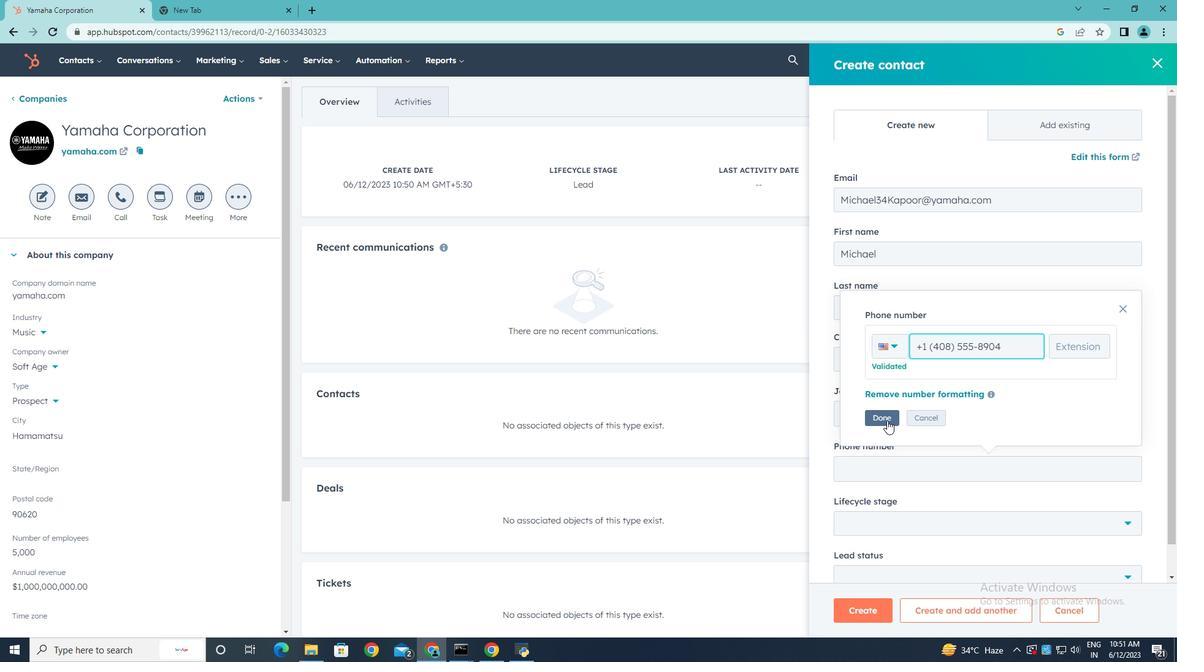 
Action: Mouse moved to (934, 461)
Screenshot: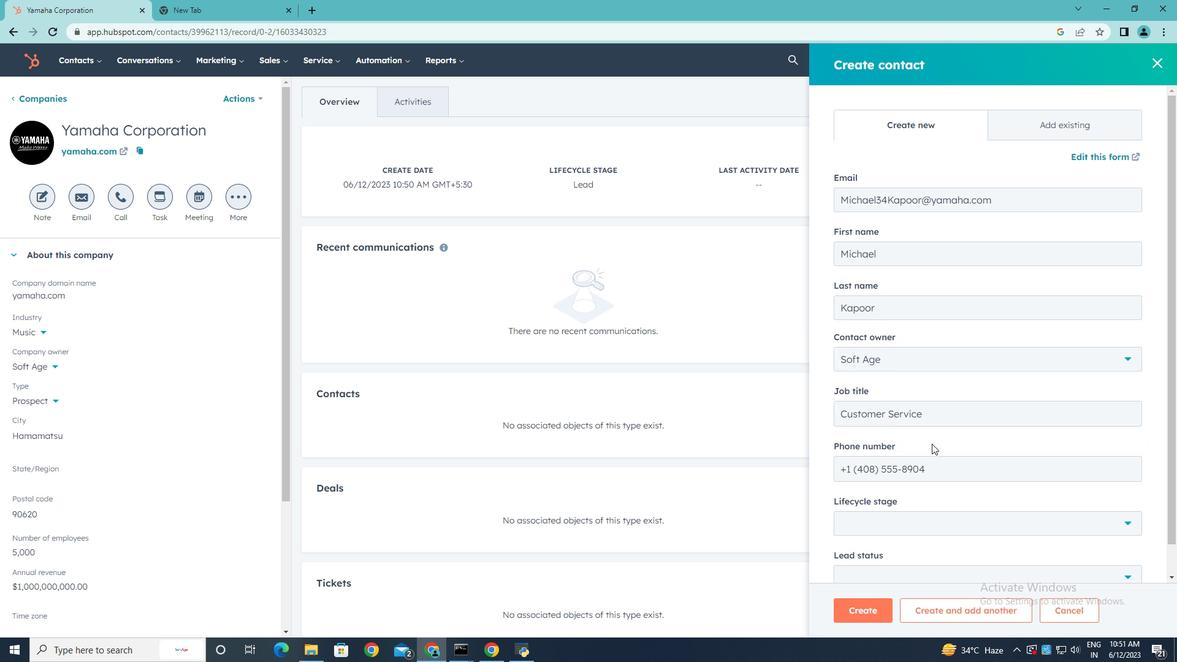 
Action: Mouse scrolled (934, 460) with delta (0, 0)
Screenshot: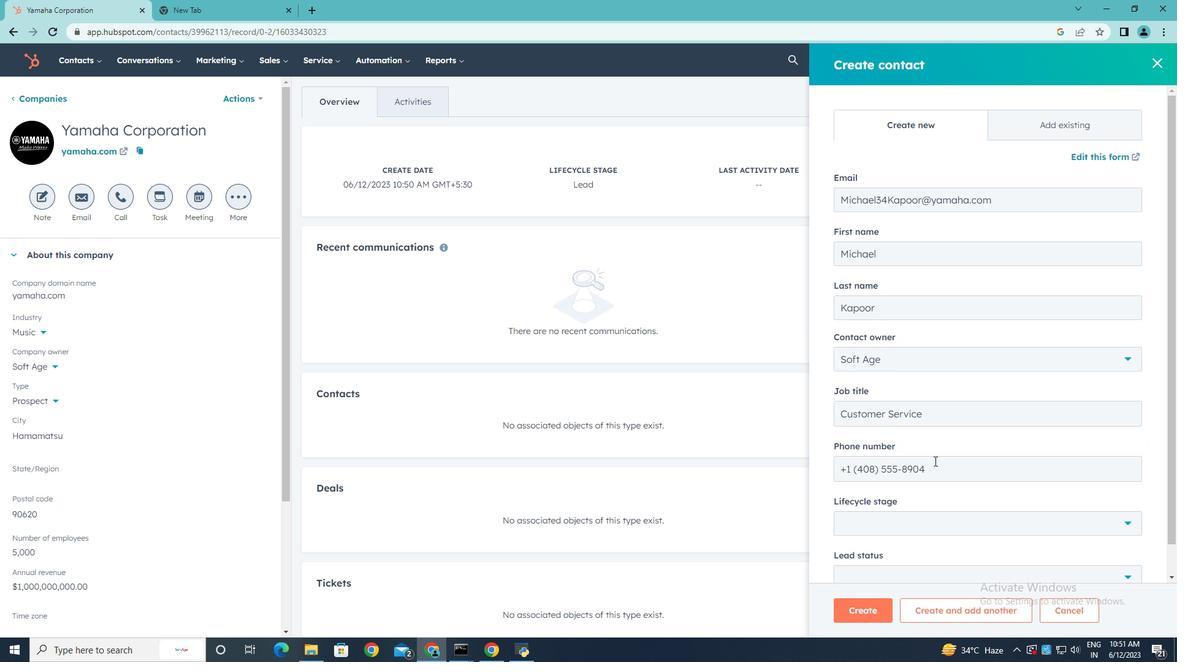 
Action: Mouse moved to (1037, 537)
Screenshot: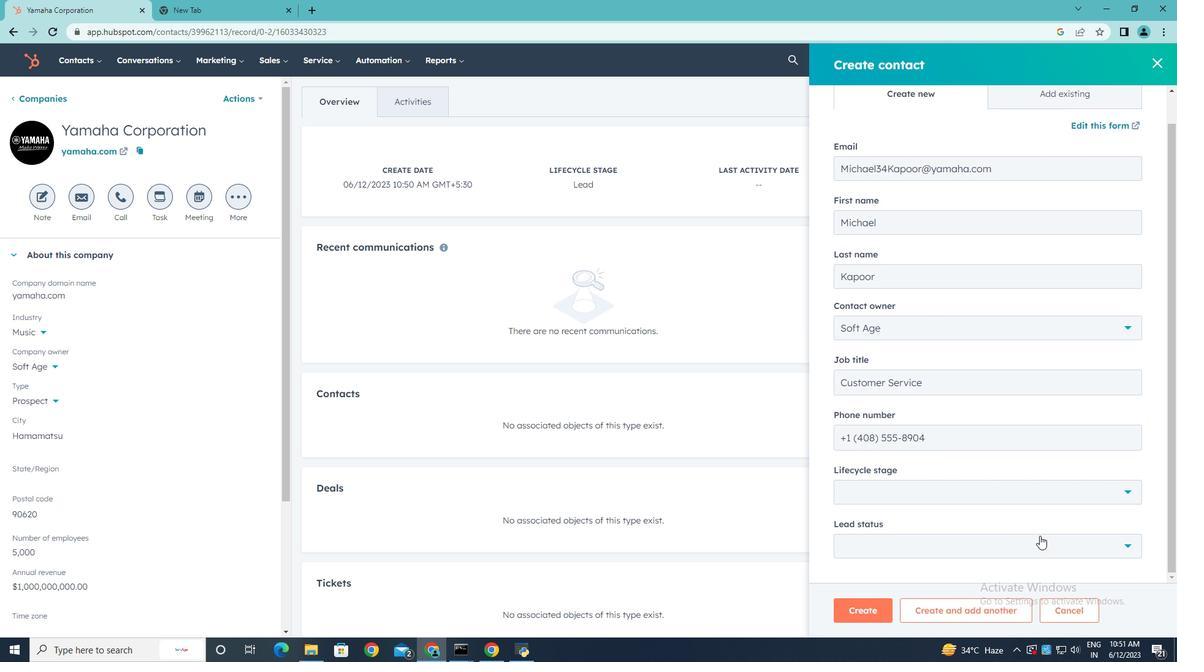 
Action: Mouse scrolled (1037, 537) with delta (0, 0)
Screenshot: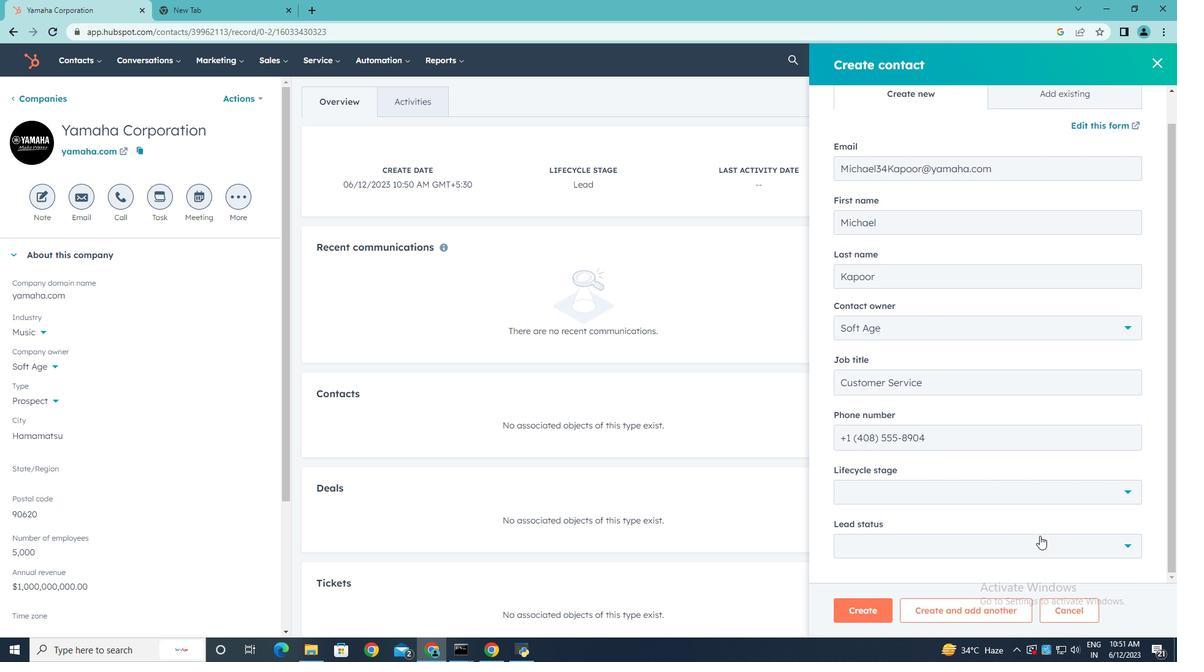 
Action: Mouse moved to (1037, 537)
Screenshot: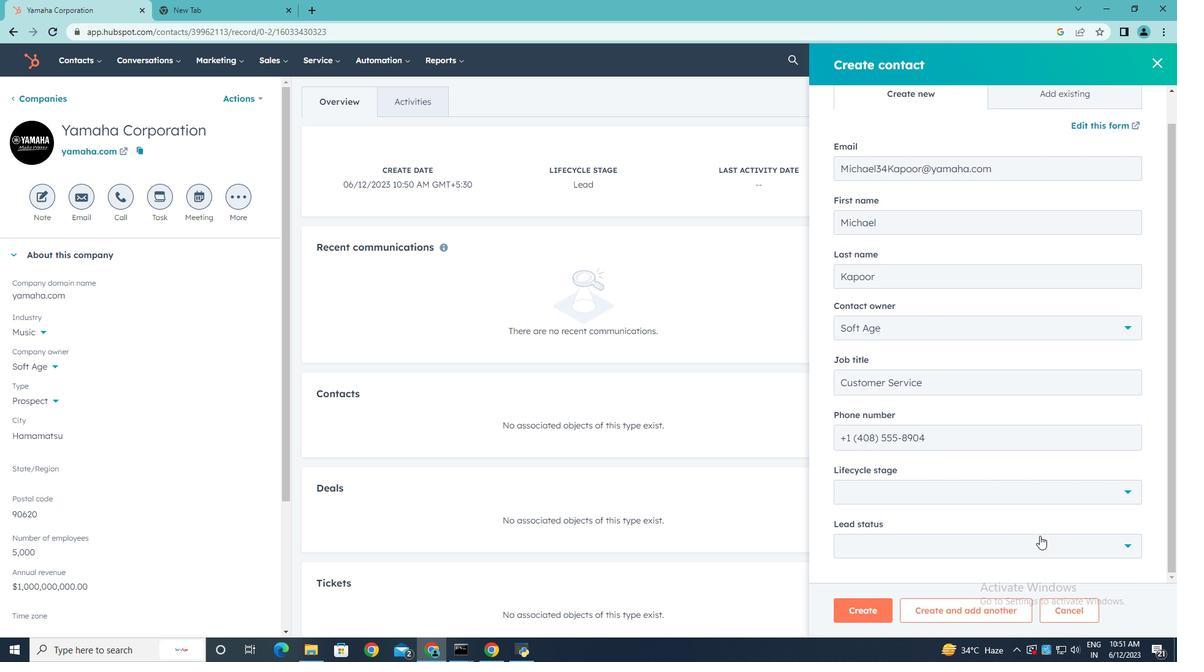 
Action: Mouse scrolled (1037, 537) with delta (0, 0)
Screenshot: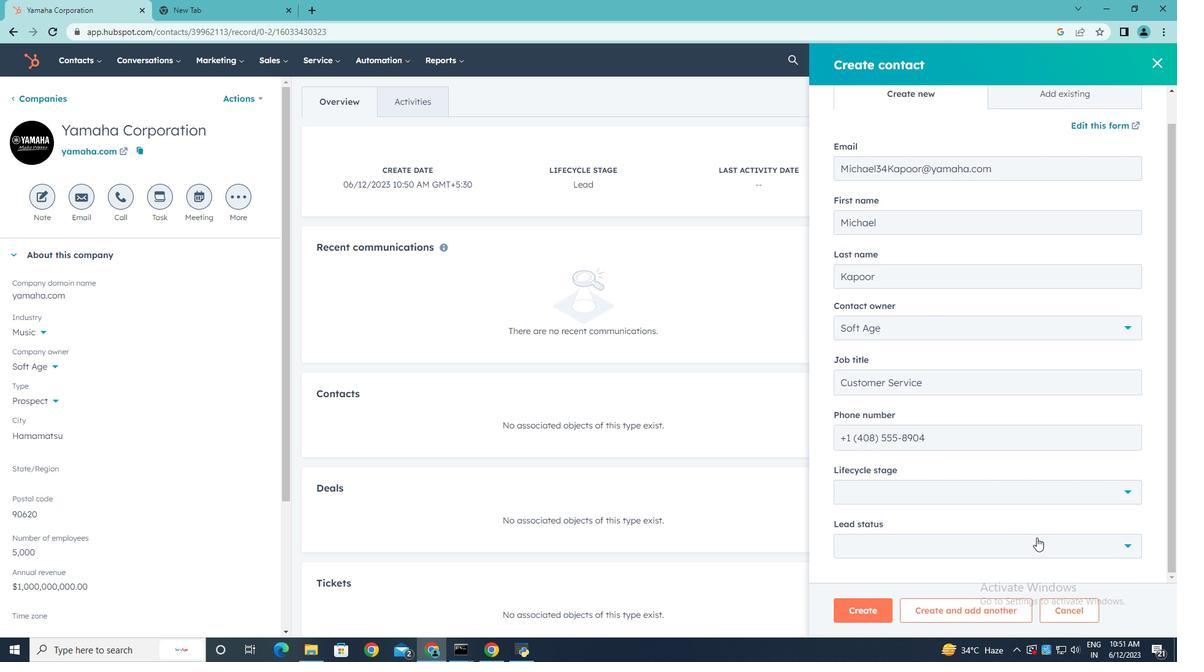 
Action: Mouse moved to (1128, 495)
Screenshot: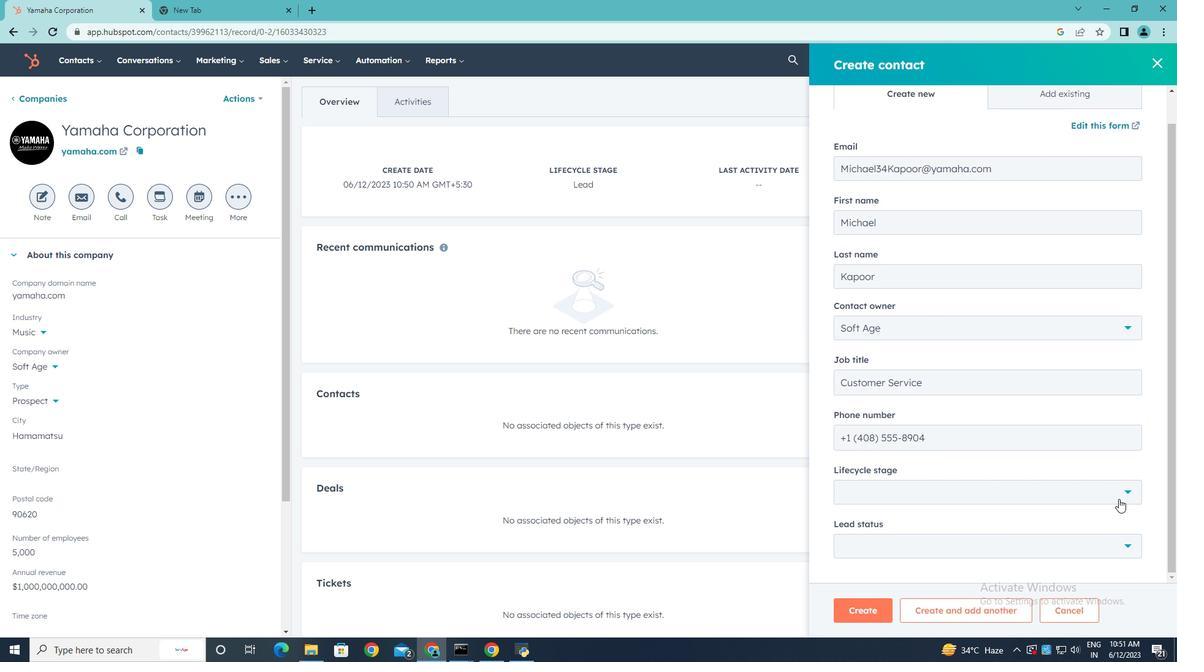 
Action: Mouse pressed left at (1128, 495)
Screenshot: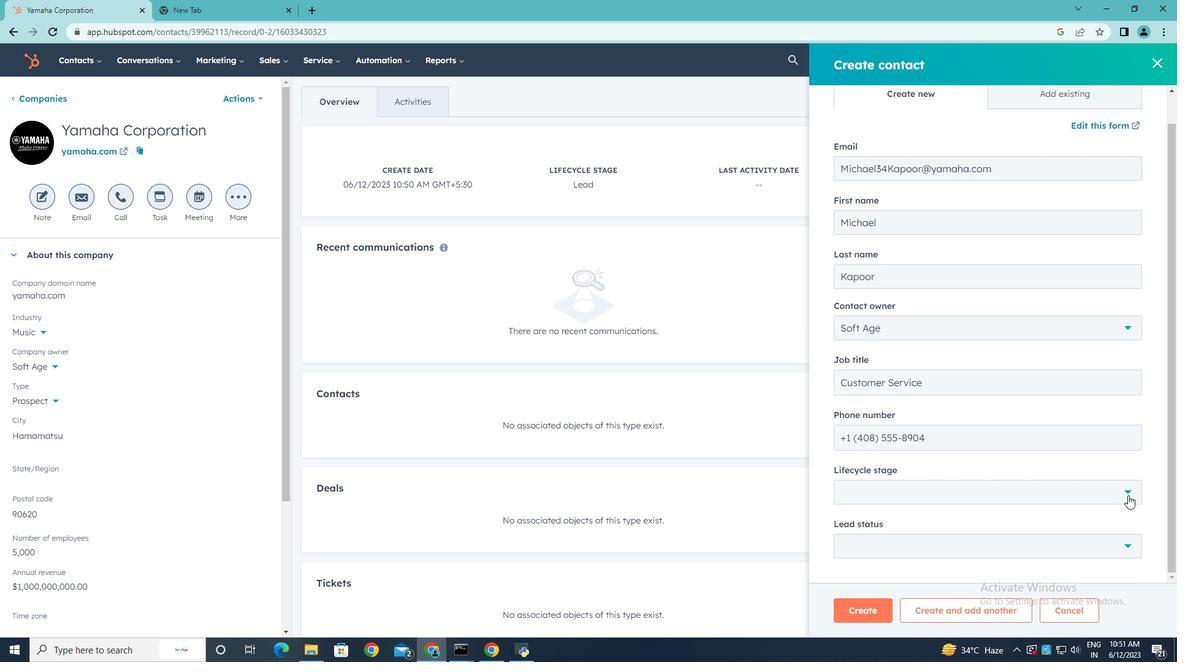 
Action: Mouse moved to (953, 382)
Screenshot: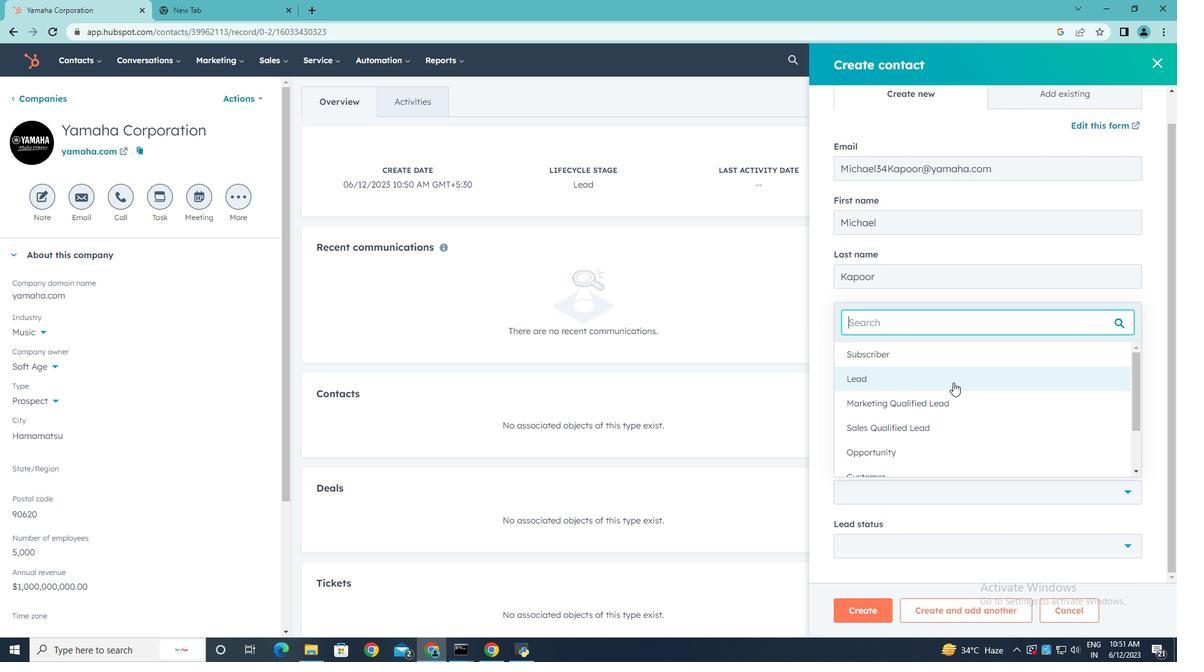 
Action: Mouse pressed left at (953, 382)
Screenshot: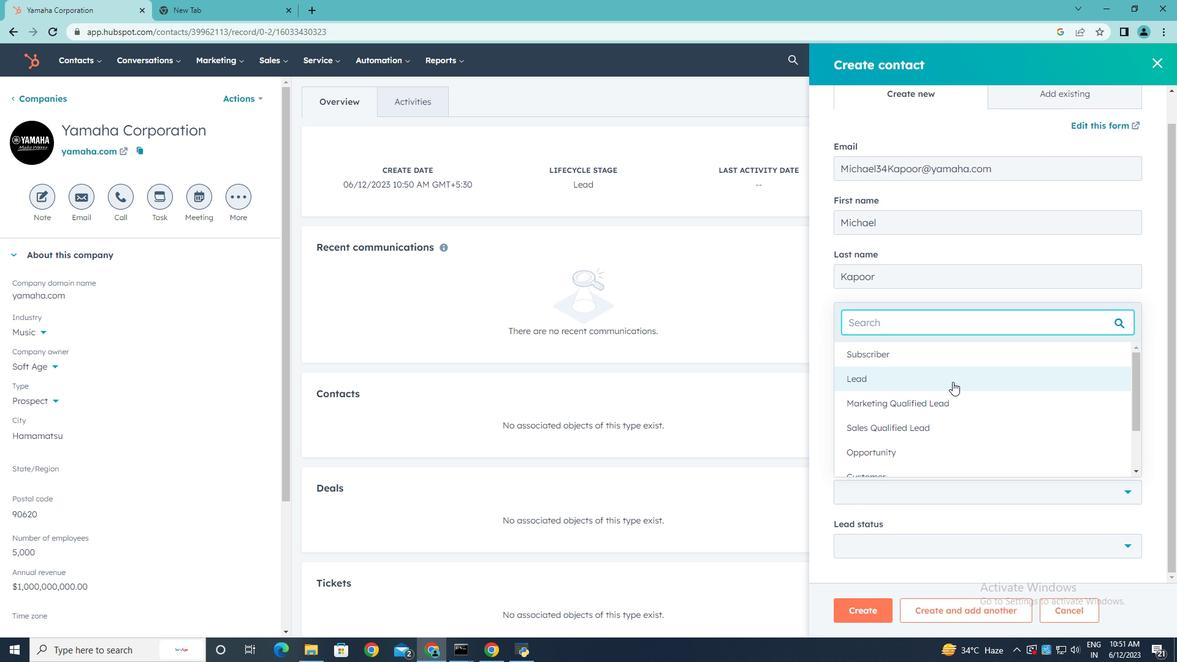 
Action: Mouse moved to (1126, 546)
Screenshot: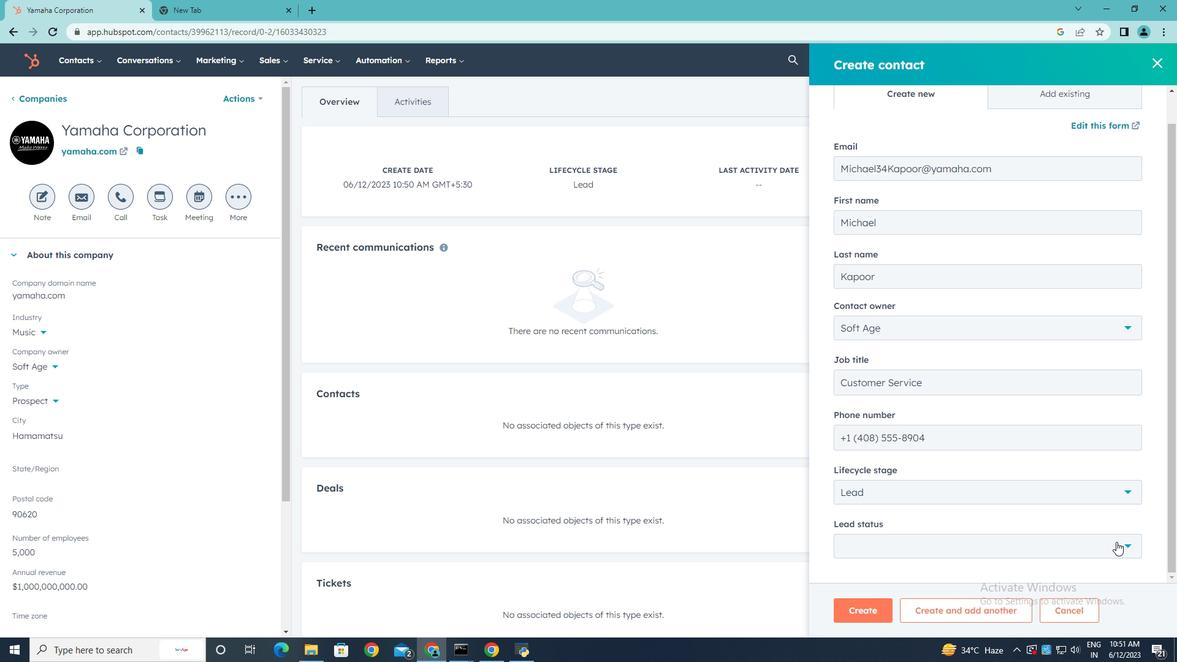 
Action: Mouse pressed left at (1126, 546)
Screenshot: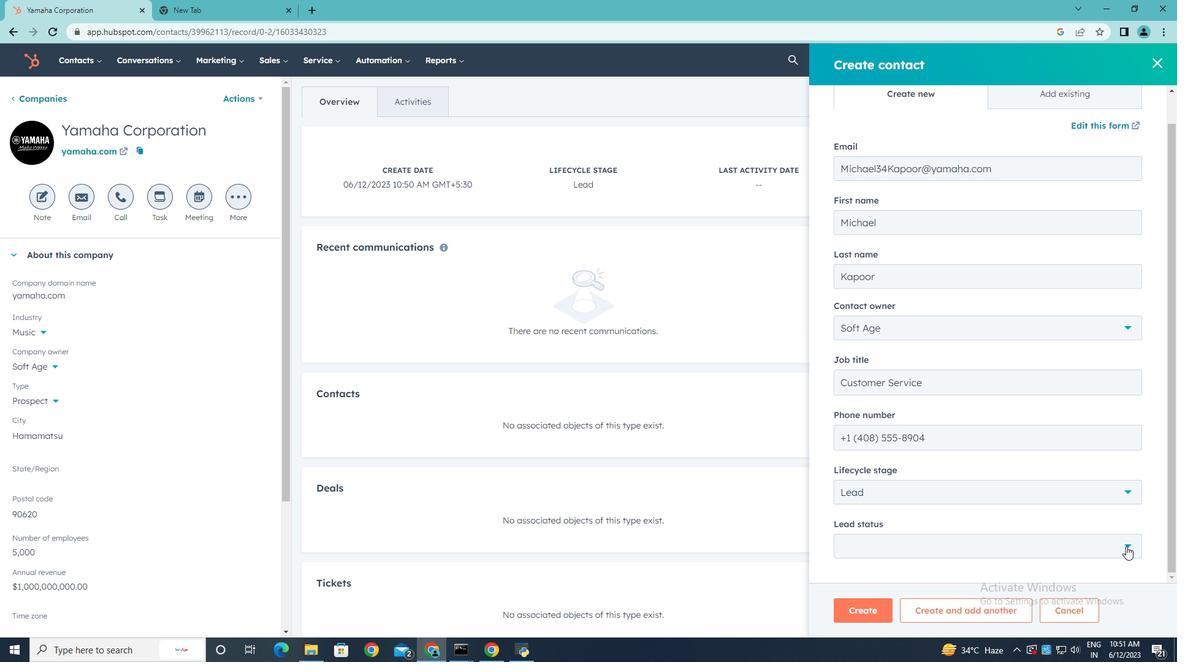 
Action: Mouse moved to (986, 452)
Screenshot: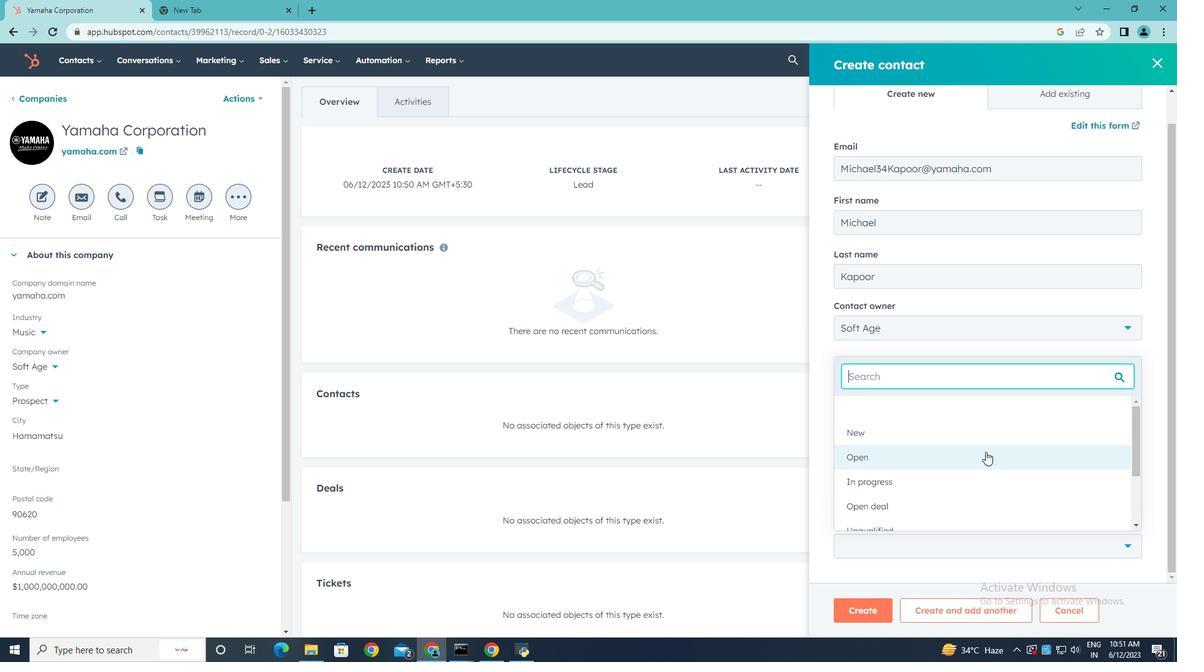 
Action: Mouse pressed left at (986, 452)
Screenshot: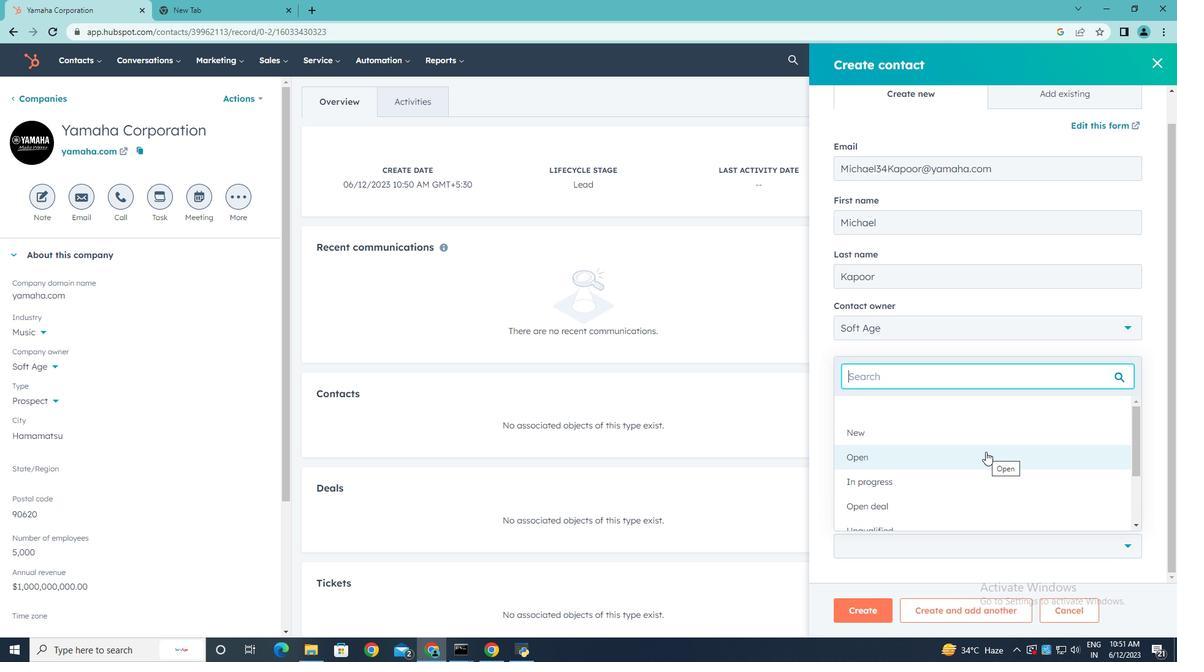 
Action: Mouse scrolled (986, 451) with delta (0, 0)
Screenshot: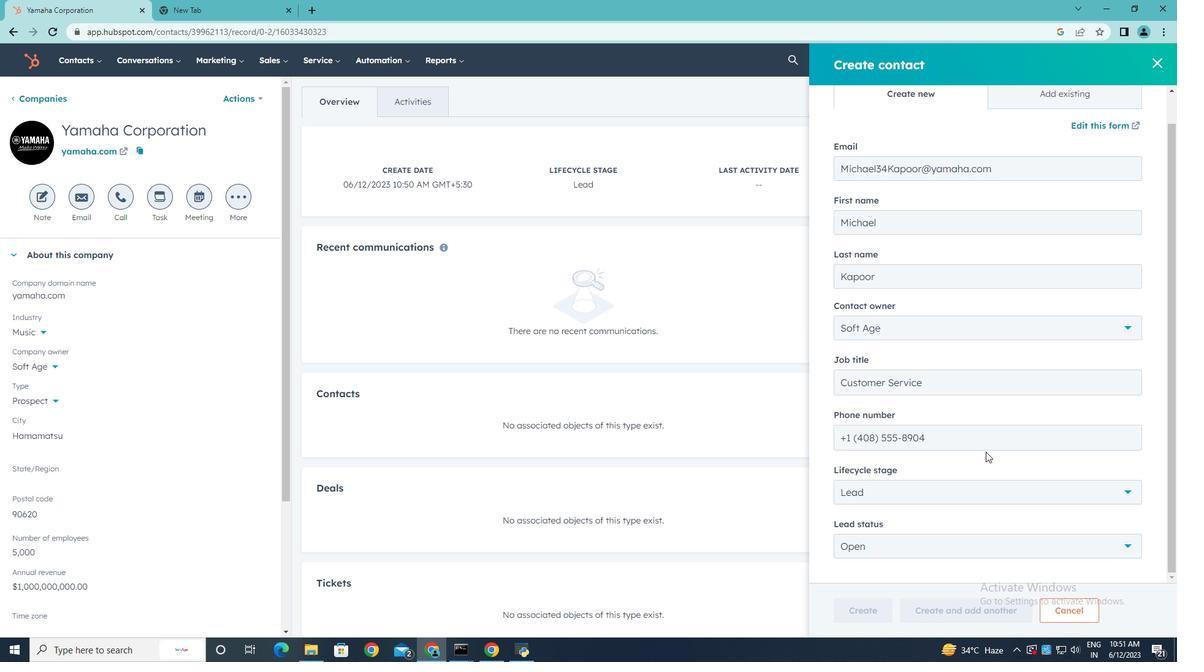 
Action: Mouse scrolled (986, 451) with delta (0, 0)
Screenshot: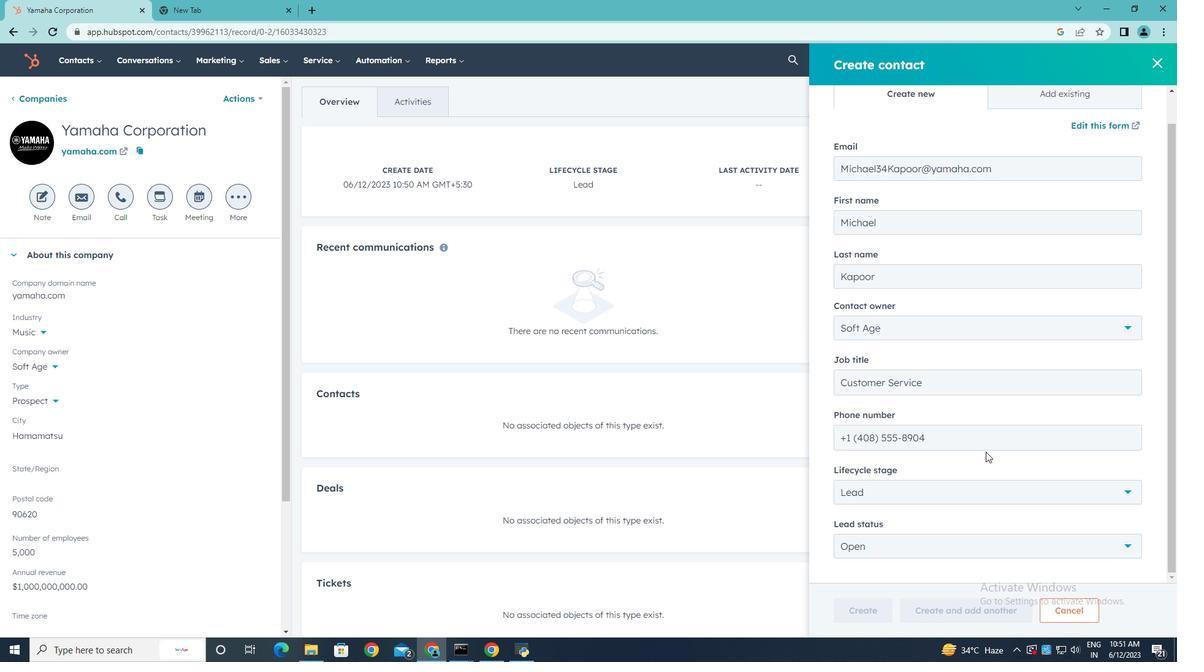 
Action: Mouse scrolled (986, 451) with delta (0, 0)
Screenshot: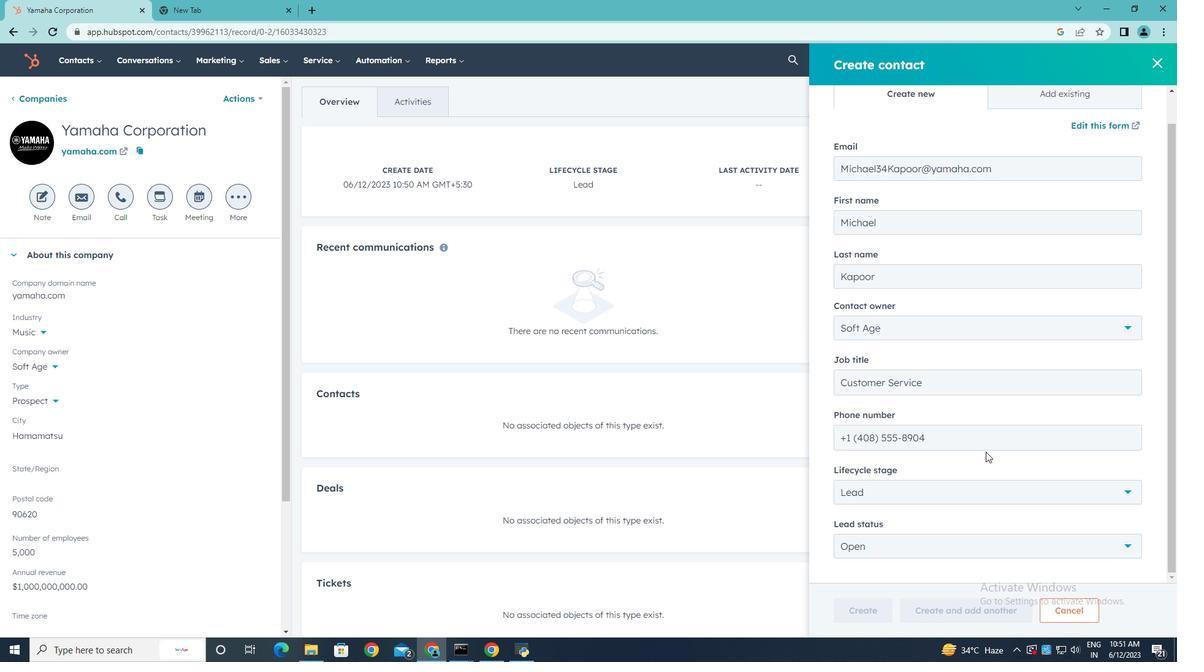 
Action: Mouse scrolled (986, 451) with delta (0, 0)
Screenshot: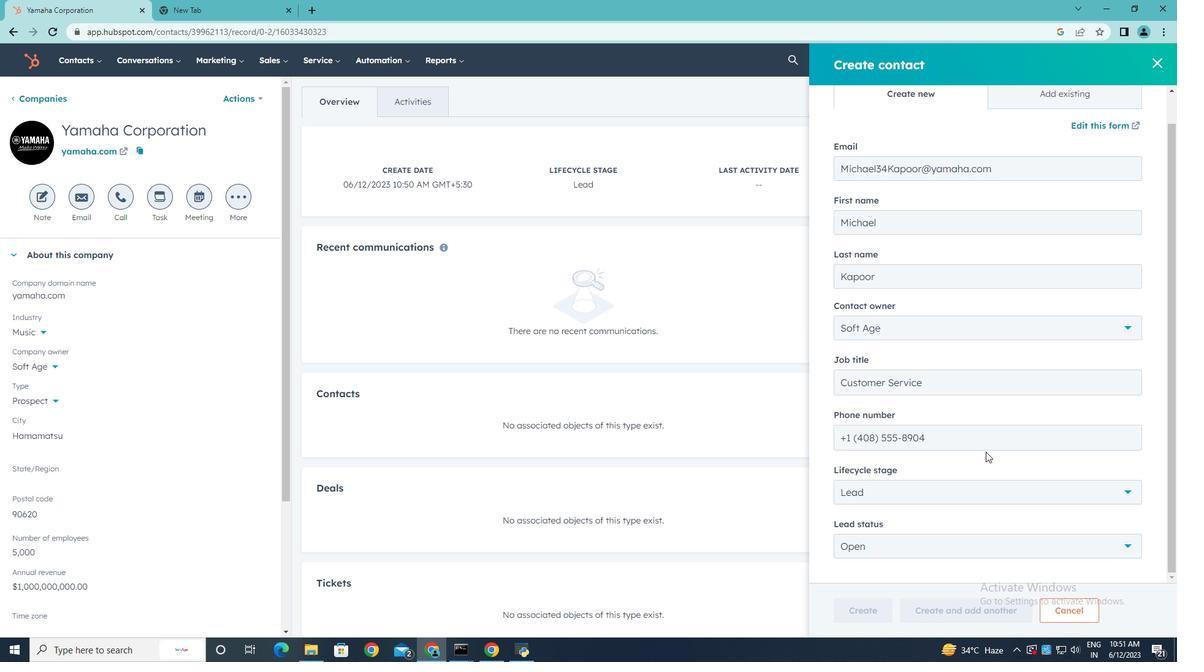 
Action: Mouse moved to (867, 614)
Screenshot: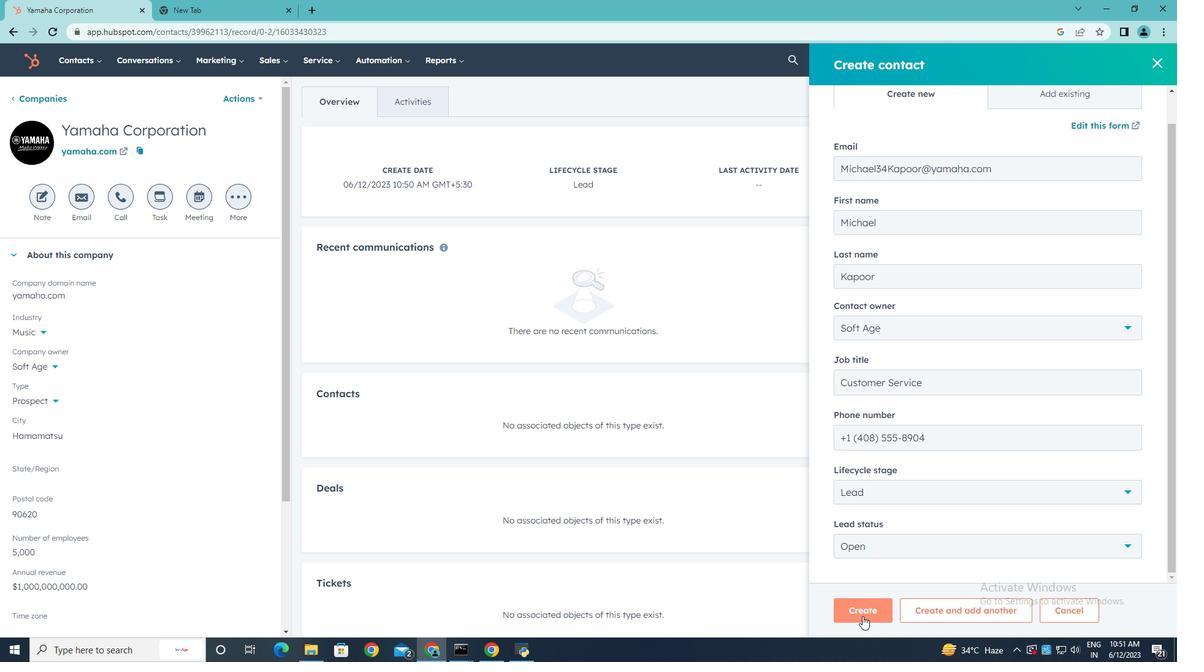 
Action: Mouse pressed left at (867, 614)
Screenshot: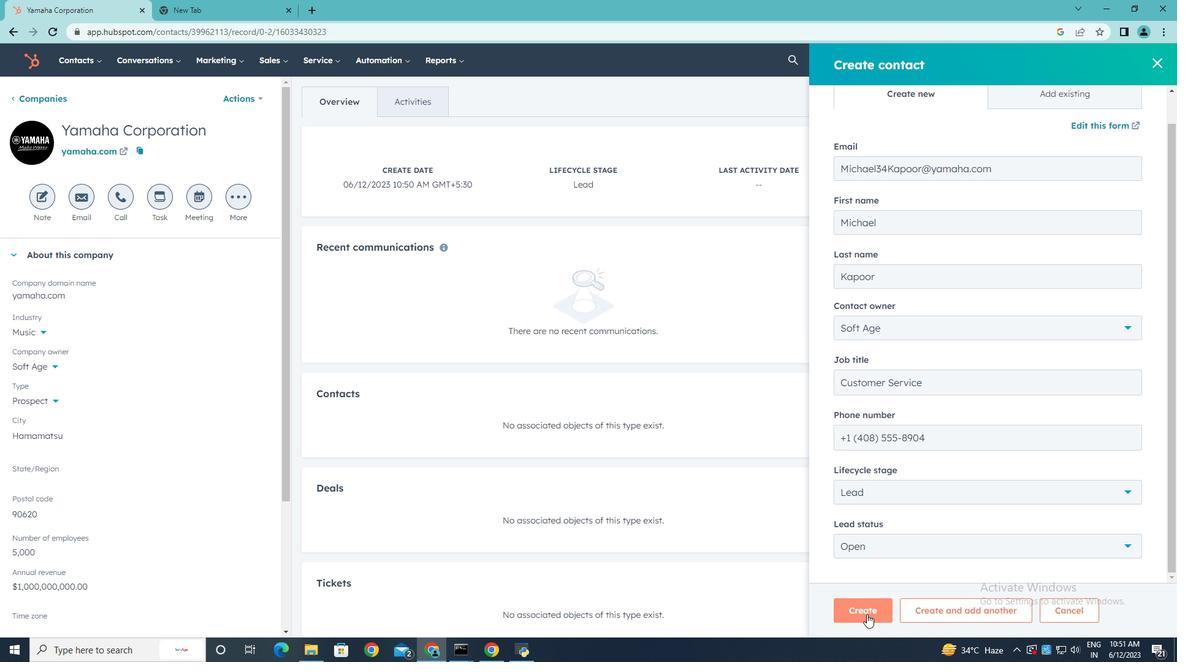 
Action: Mouse moved to (777, 520)
Screenshot: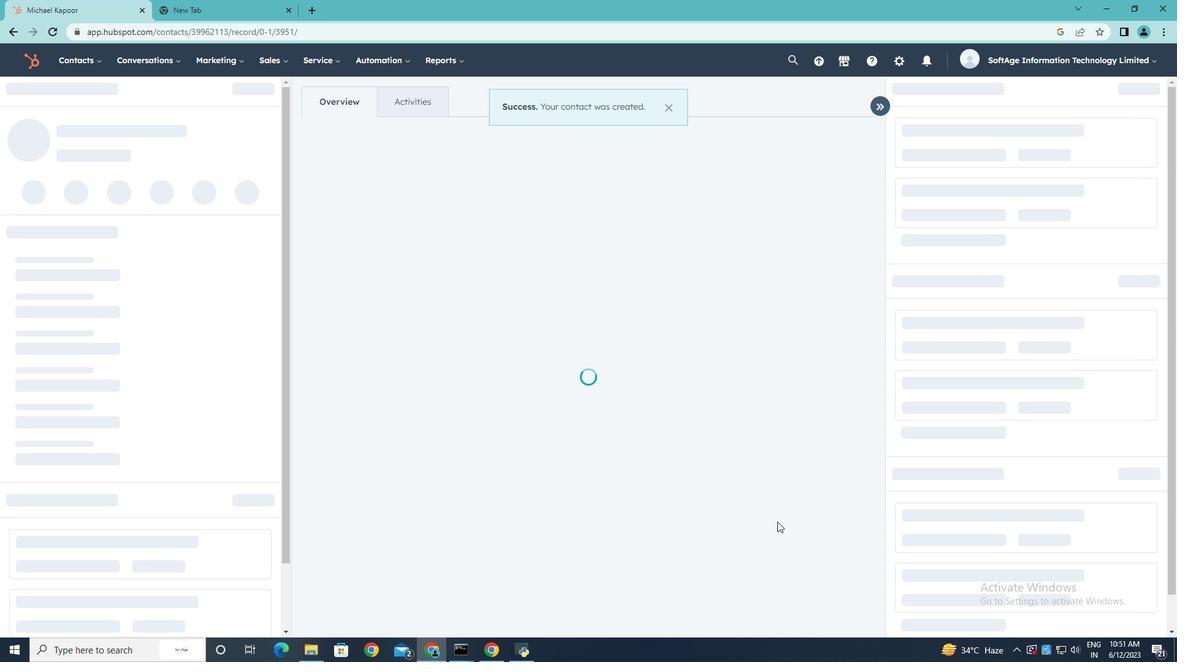 
